 Task: Look for space in Équeurdreville-Hainneville, France from 22nd June, 2023 to 30th June, 2023 for 2 adults in price range Rs.7000 to Rs.15000. Place can be entire place with 1  bedroom having 1 bed and 1 bathroom. Property type can be house, flat, guest house, hotel. Booking option can be shelf check-in. Required host language is English.
Action: Mouse moved to (444, 103)
Screenshot: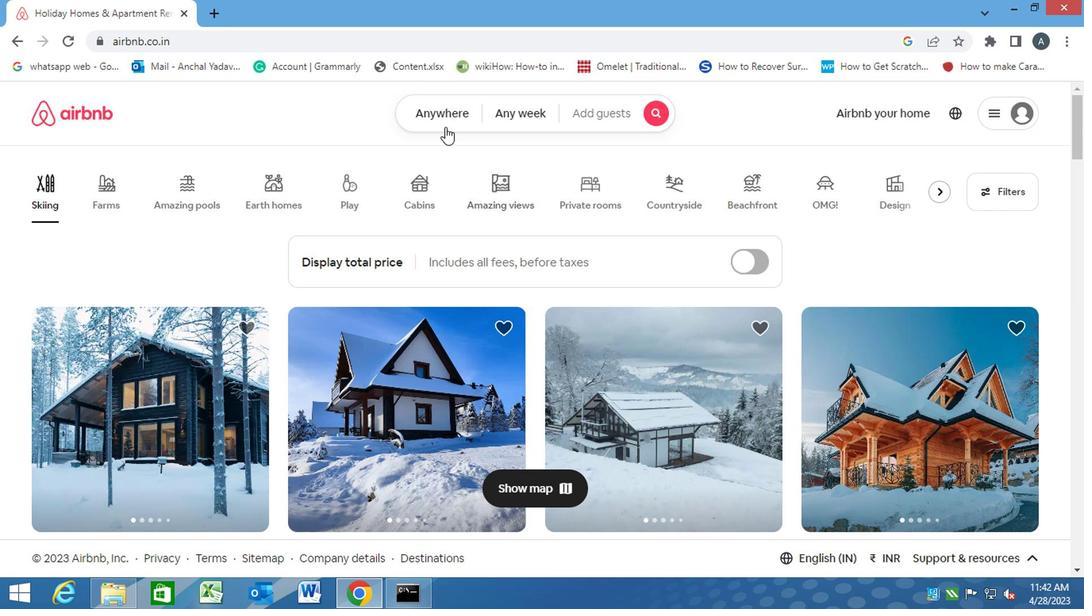 
Action: Mouse pressed left at (444, 103)
Screenshot: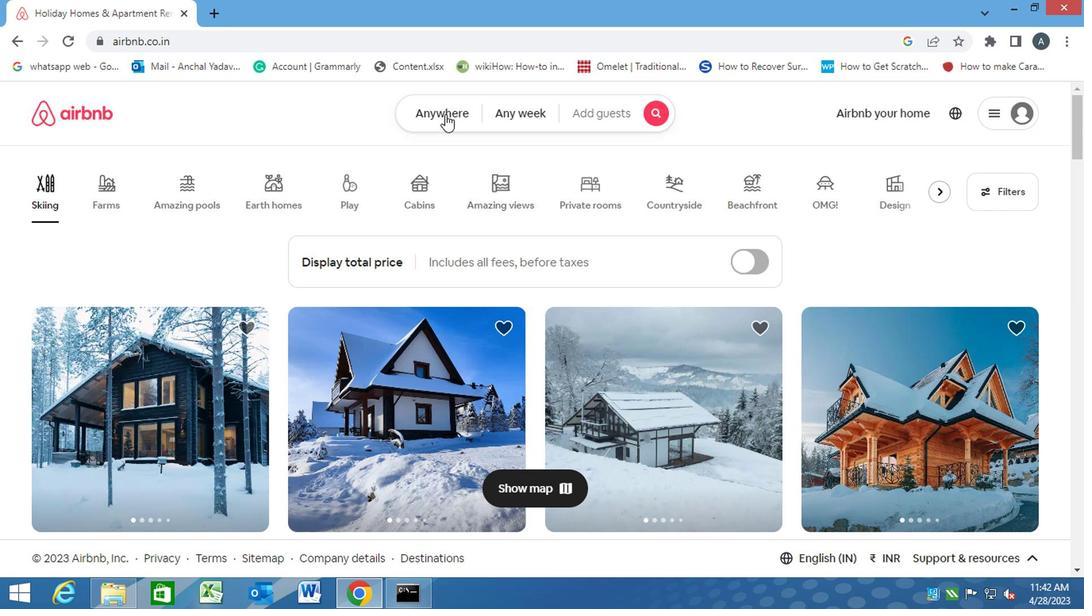 
Action: Mouse moved to (391, 158)
Screenshot: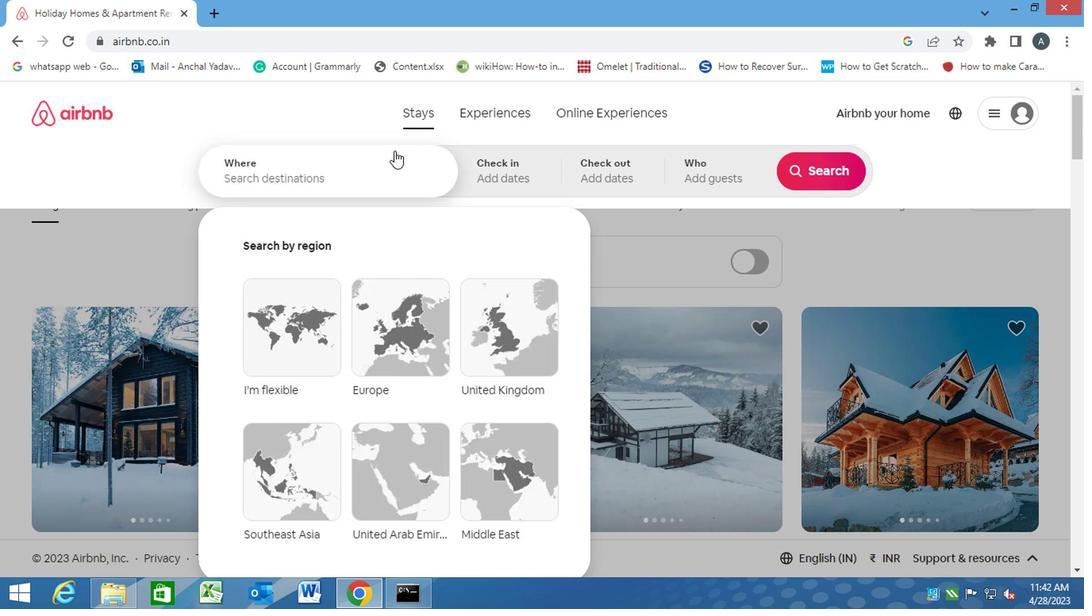 
Action: Mouse pressed left at (391, 158)
Screenshot: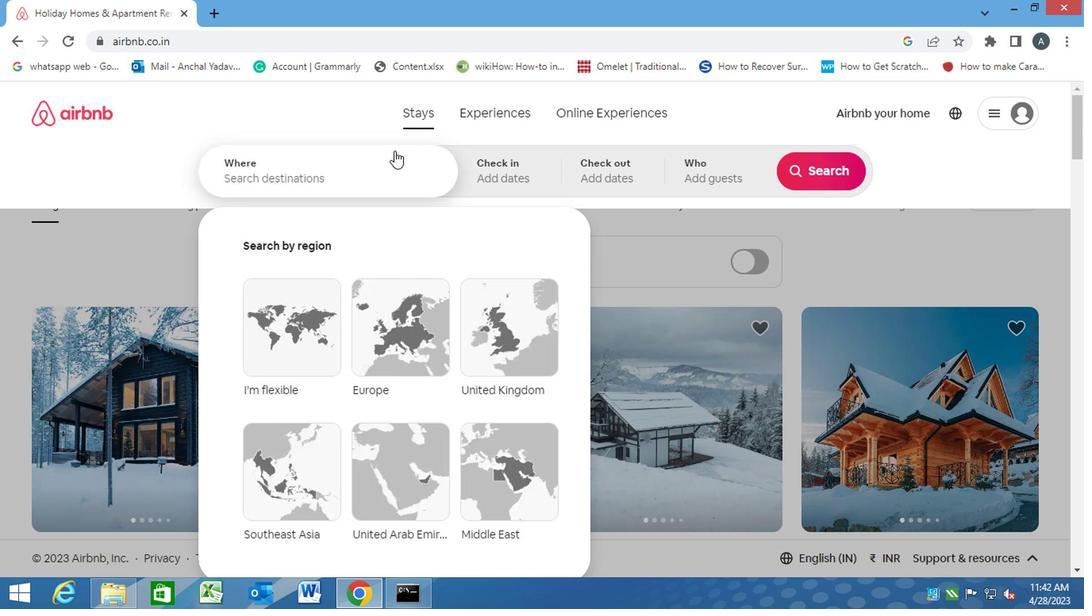
Action: Key pressed <Key.caps_lock>e<Key.caps_lock>queurdreville<Key.space><Key.caps_lock>h<Key.caps_lock>ainneville,<Key.space><Key.caps_lock>f<Key.caps_lock>rance<Key.enter>
Screenshot: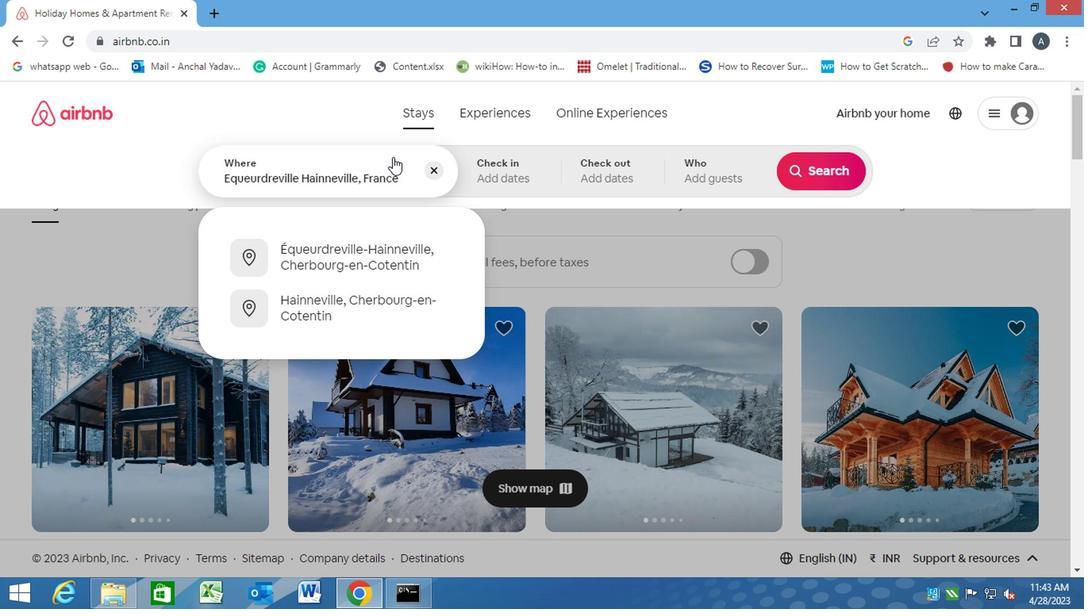 
Action: Mouse moved to (808, 301)
Screenshot: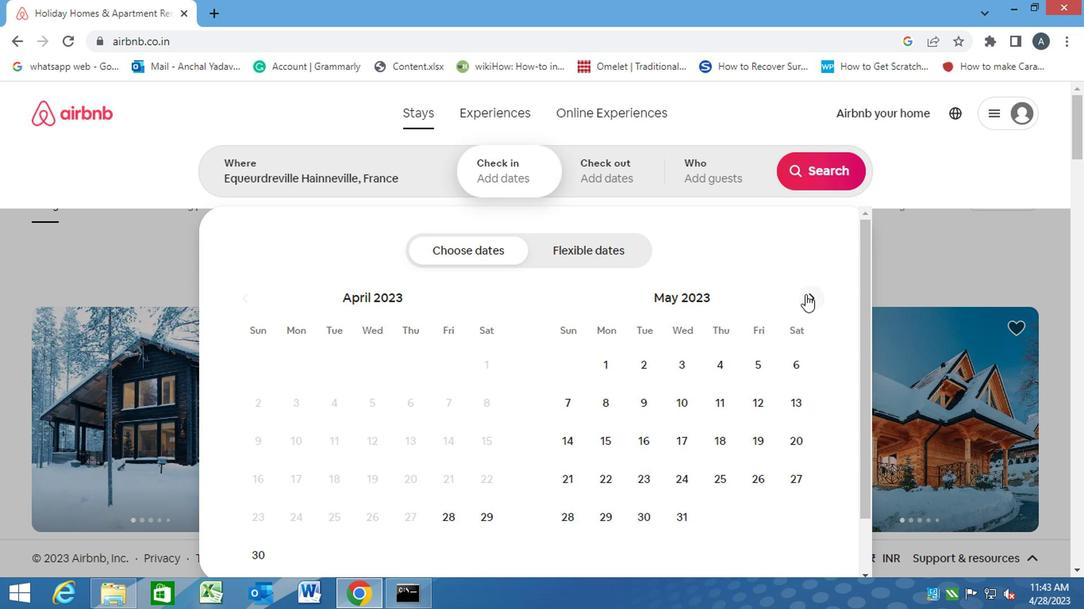 
Action: Mouse pressed left at (808, 301)
Screenshot: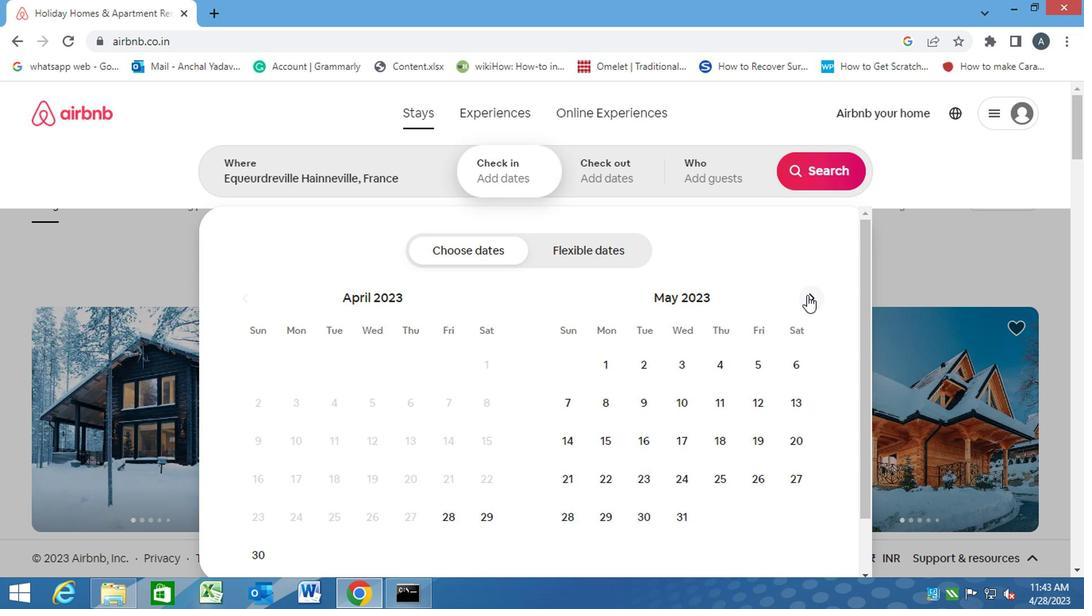 
Action: Mouse moved to (726, 490)
Screenshot: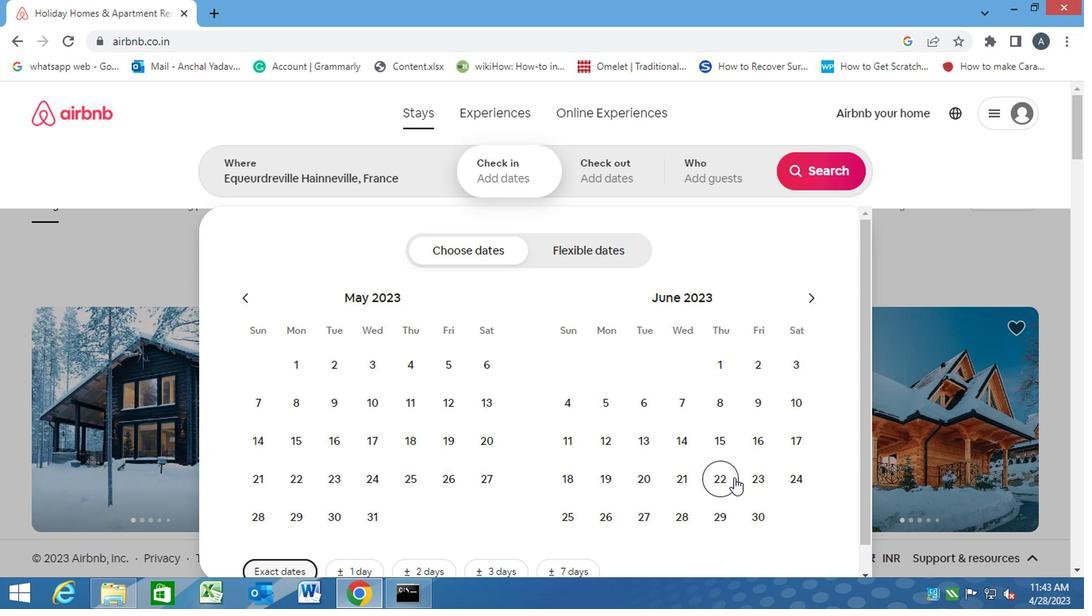 
Action: Mouse pressed left at (726, 490)
Screenshot: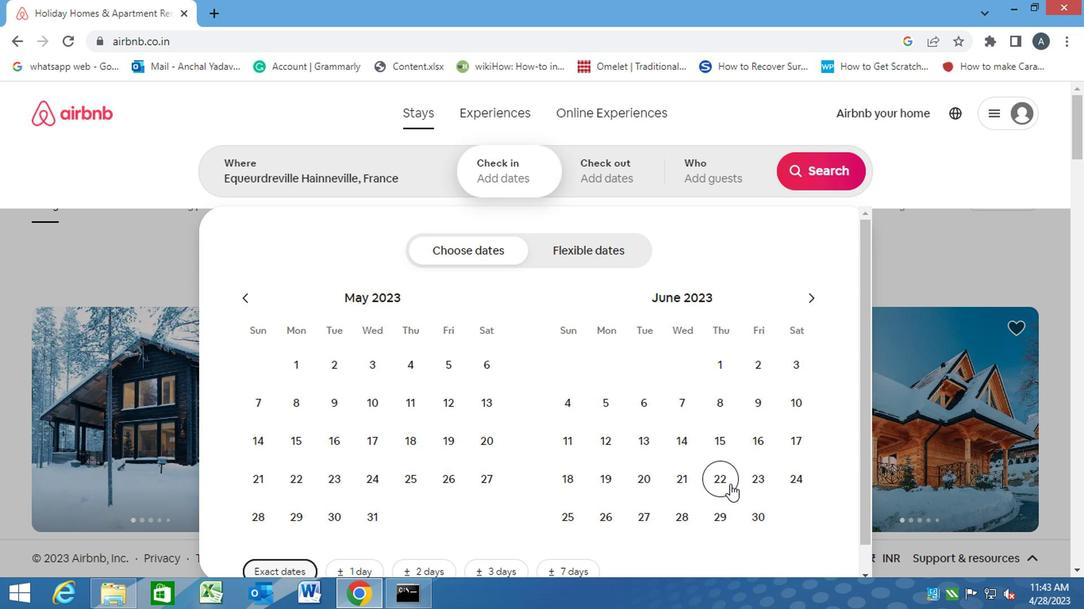 
Action: Mouse moved to (754, 528)
Screenshot: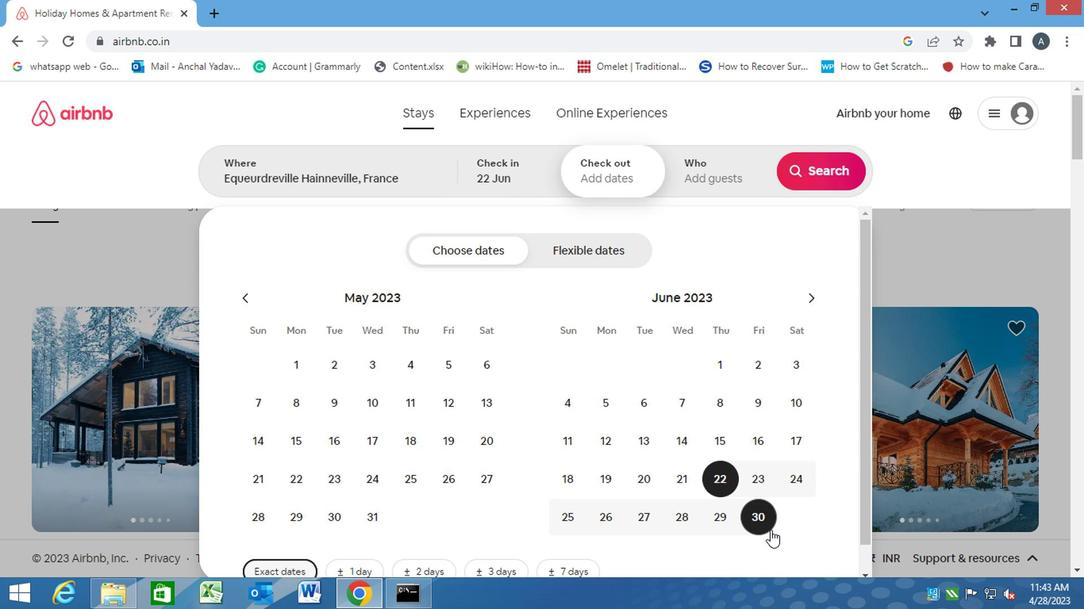 
Action: Mouse pressed left at (754, 528)
Screenshot: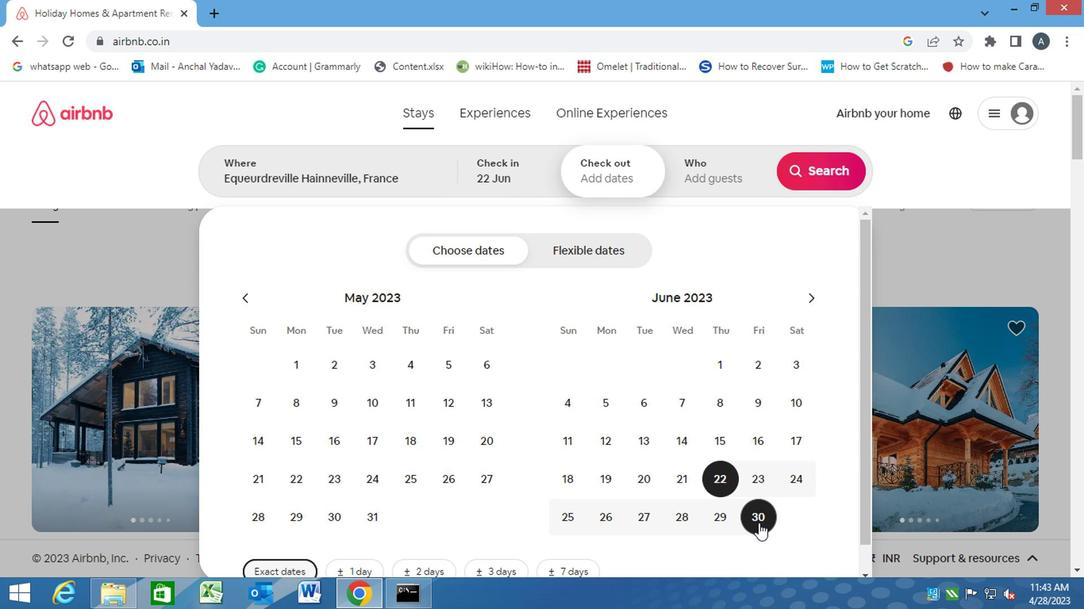 
Action: Mouse moved to (710, 170)
Screenshot: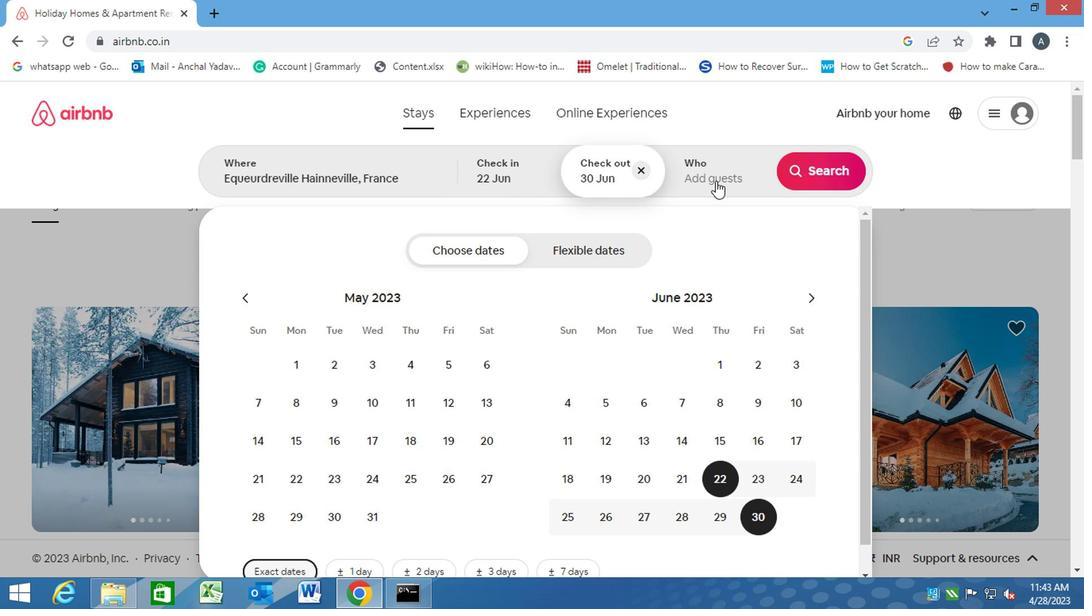 
Action: Mouse pressed left at (710, 170)
Screenshot: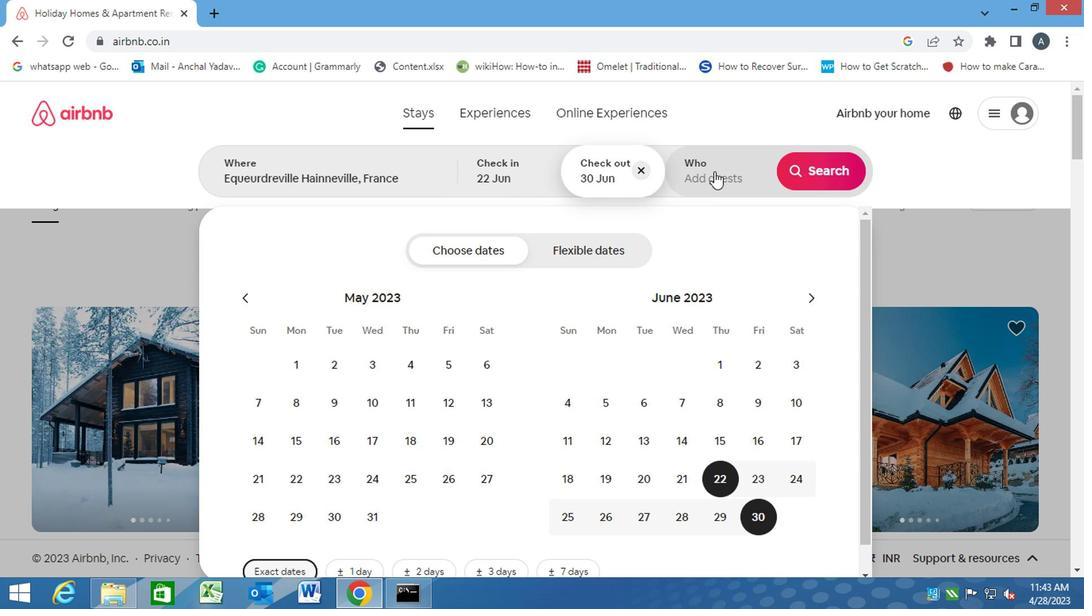 
Action: Mouse moved to (820, 258)
Screenshot: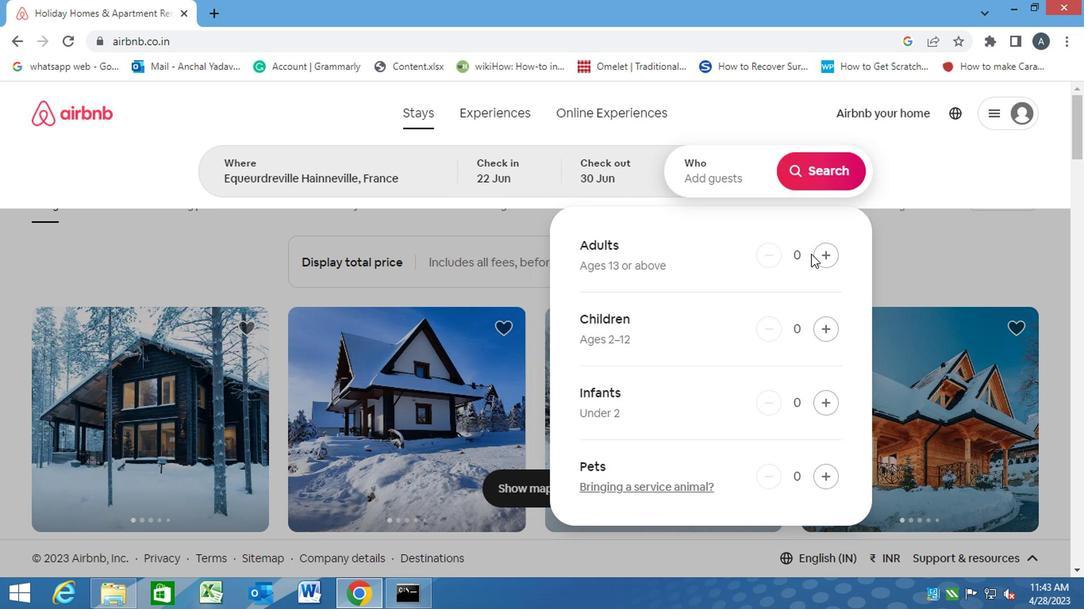 
Action: Mouse pressed left at (820, 258)
Screenshot: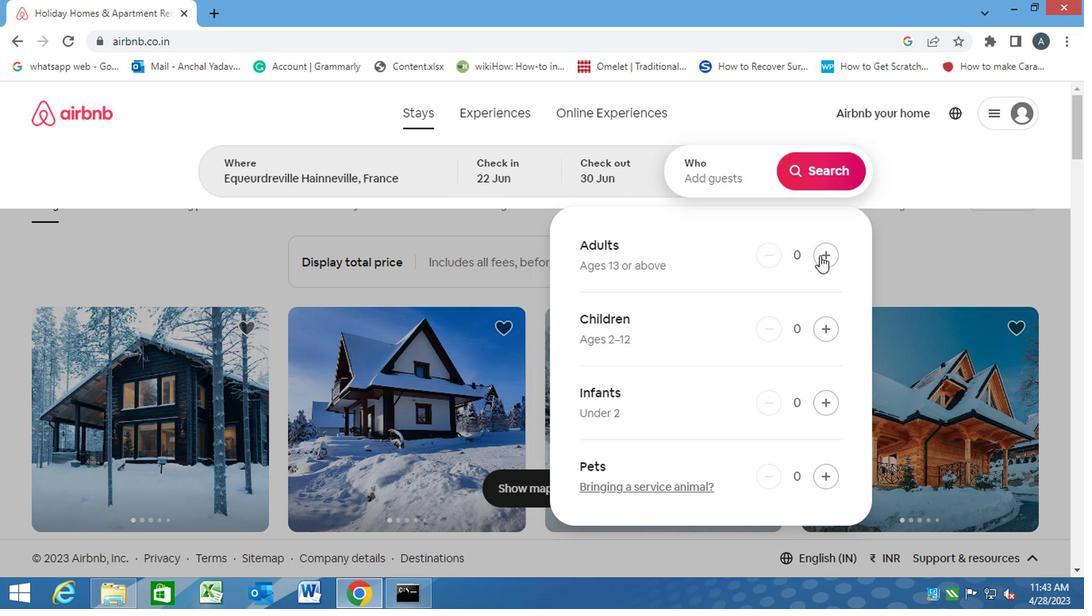 
Action: Mouse pressed left at (820, 258)
Screenshot: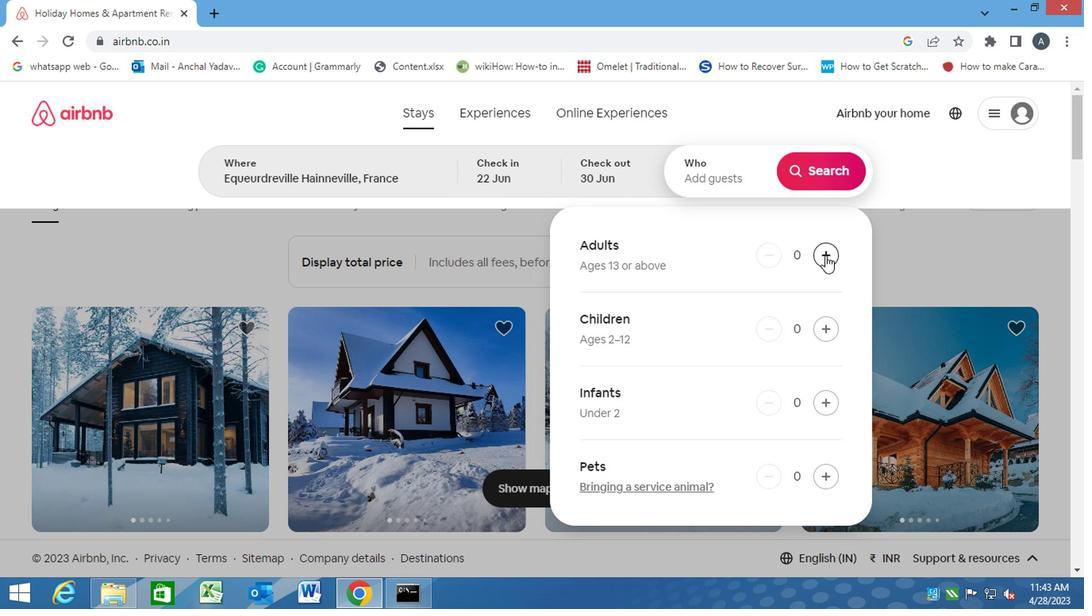 
Action: Mouse moved to (814, 166)
Screenshot: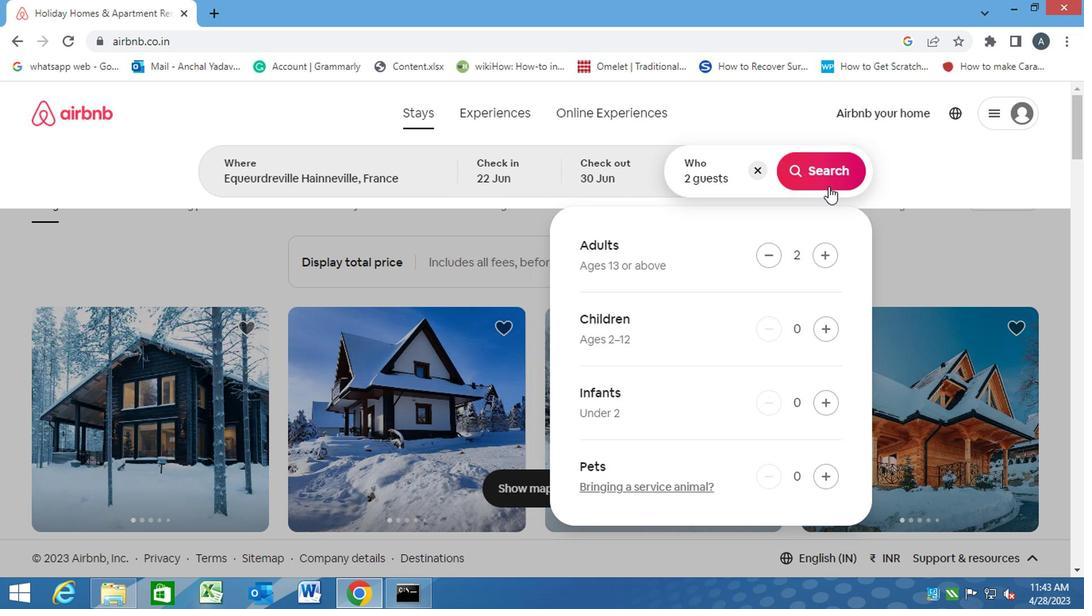 
Action: Mouse pressed left at (814, 166)
Screenshot: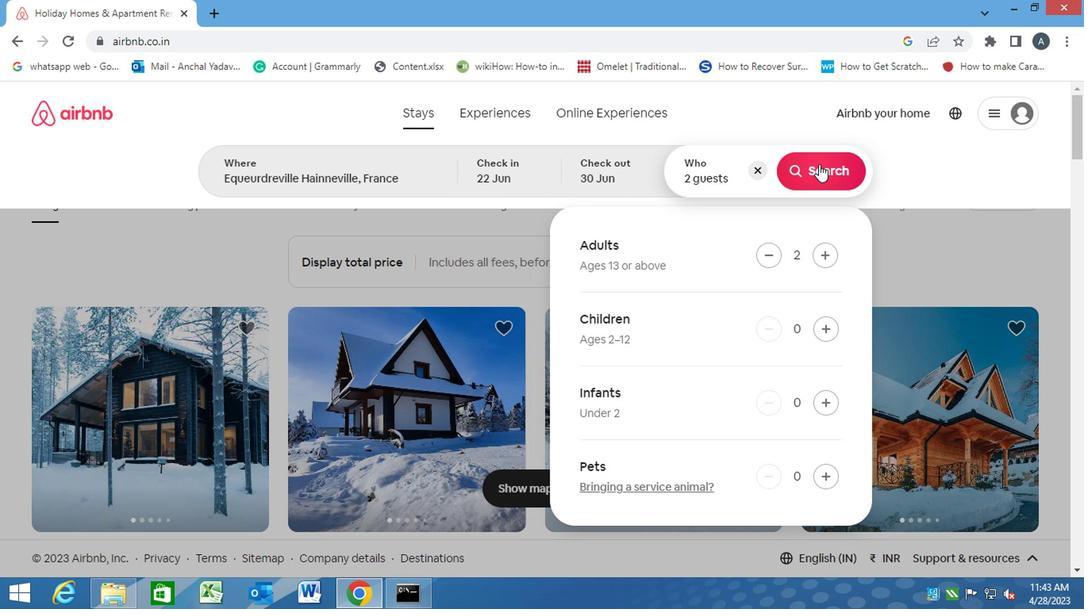 
Action: Mouse moved to (1002, 175)
Screenshot: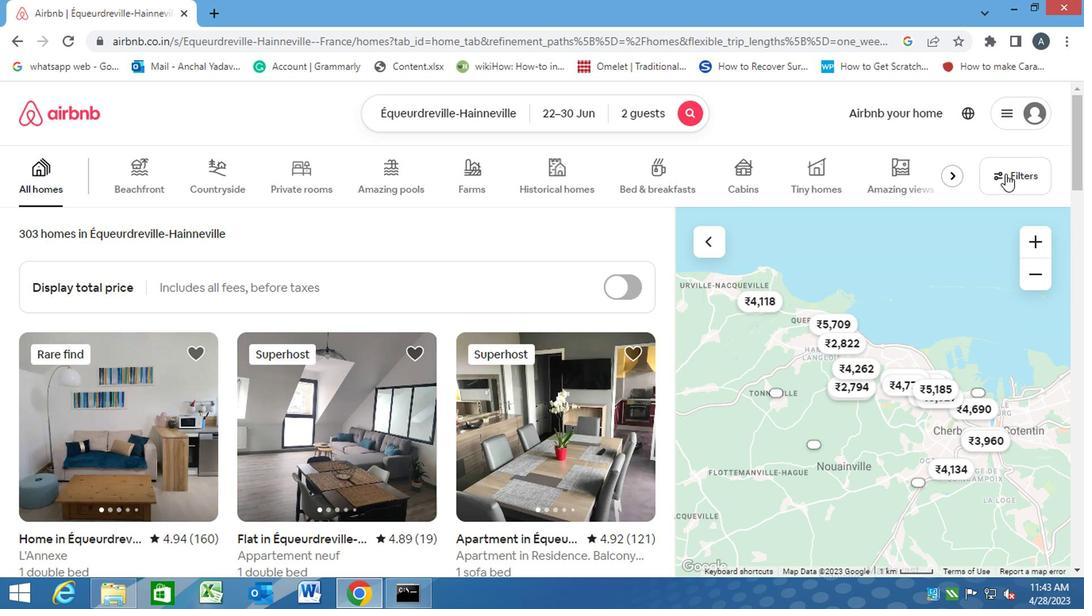 
Action: Mouse pressed left at (1002, 175)
Screenshot: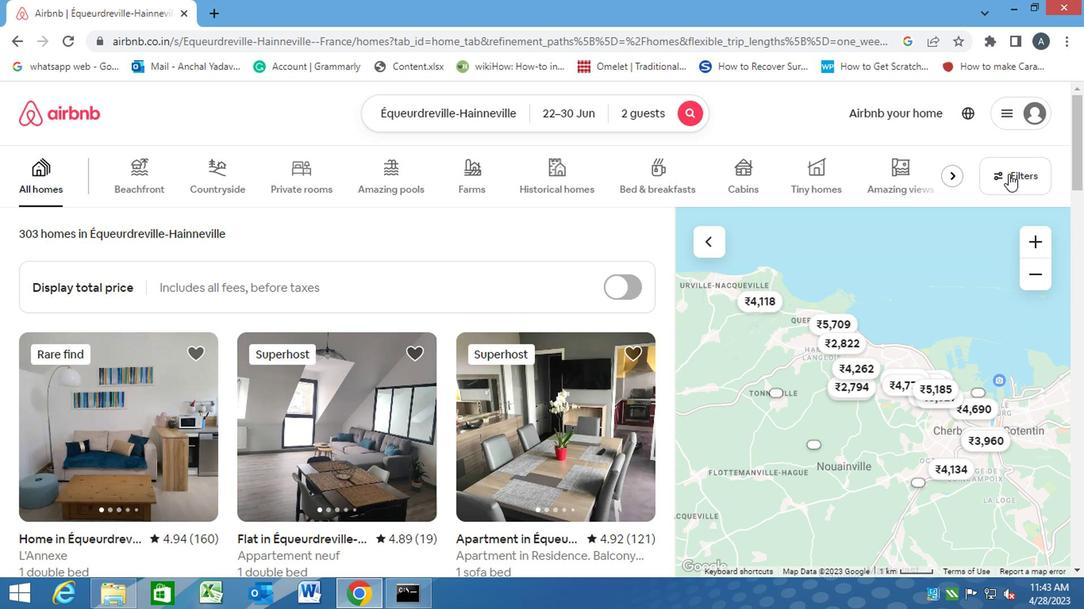 
Action: Mouse moved to (366, 385)
Screenshot: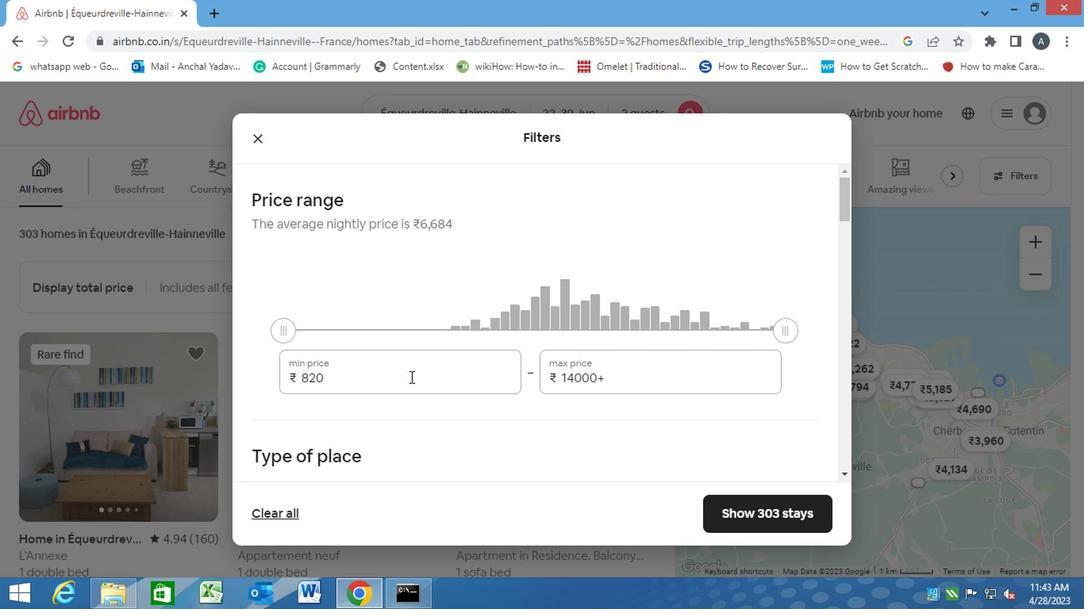 
Action: Mouse pressed left at (366, 385)
Screenshot: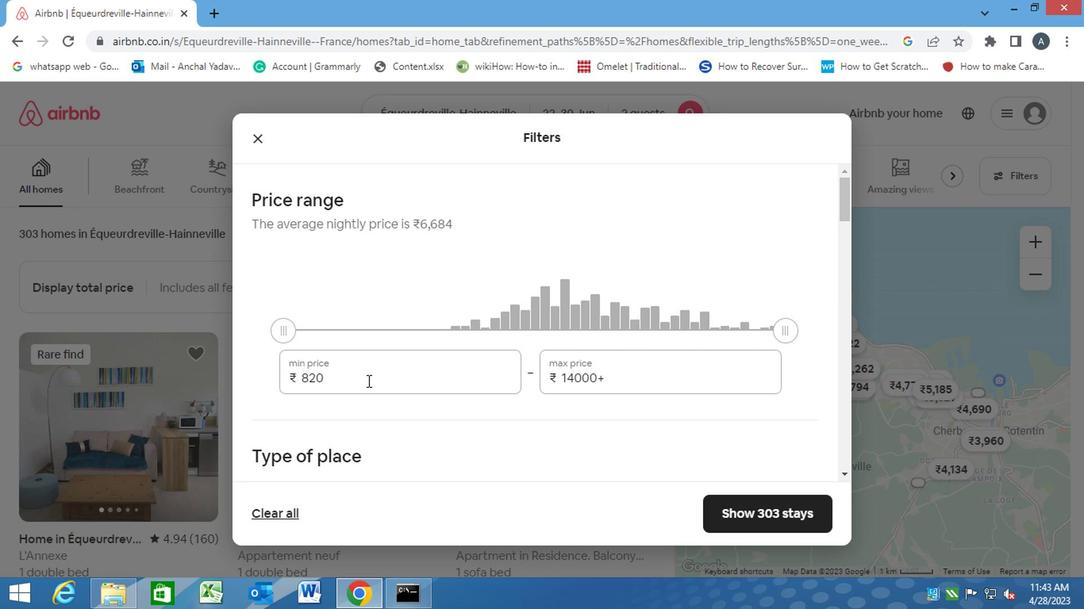 
Action: Mouse moved to (211, 387)
Screenshot: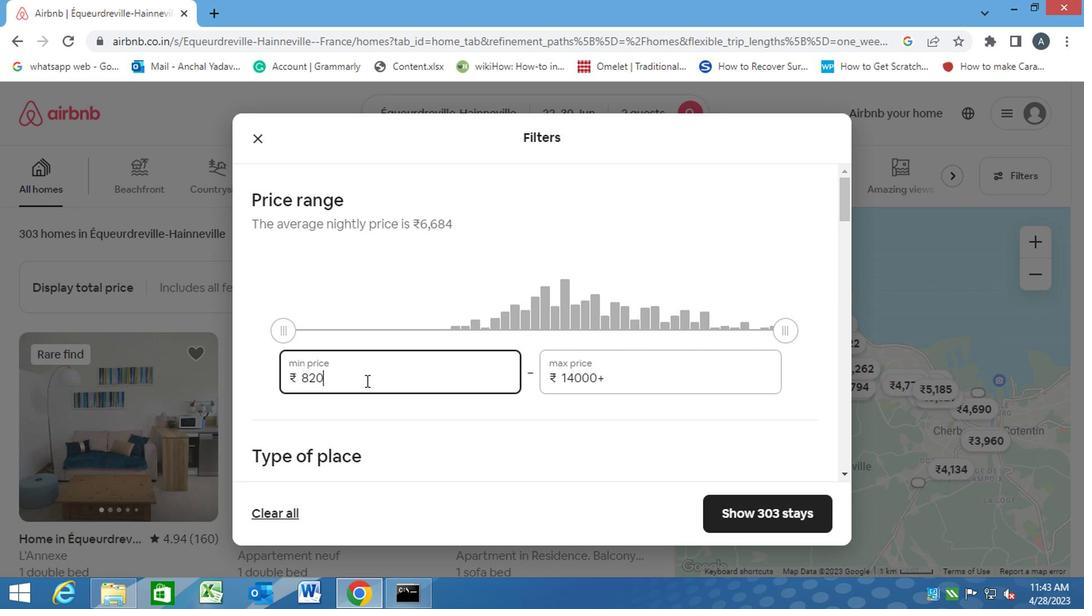 
Action: Key pressed 7000<Key.tab><Key.backspace><Key.backspace><Key.backspace><Key.backspace><Key.backspace><Key.backspace><Key.backspace><Key.backspace><Key.backspace><Key.backspace><Key.backspace><Key.backspace><Key.backspace><Key.backspace><Key.backspace><Key.backspace><Key.backspace><Key.backspace><Key.backspace><Key.backspace><Key.backspace><Key.backspace><Key.backspace><Key.backspace><Key.backspace><Key.backspace><Key.backspace><Key.backspace><Key.backspace>15000
Screenshot: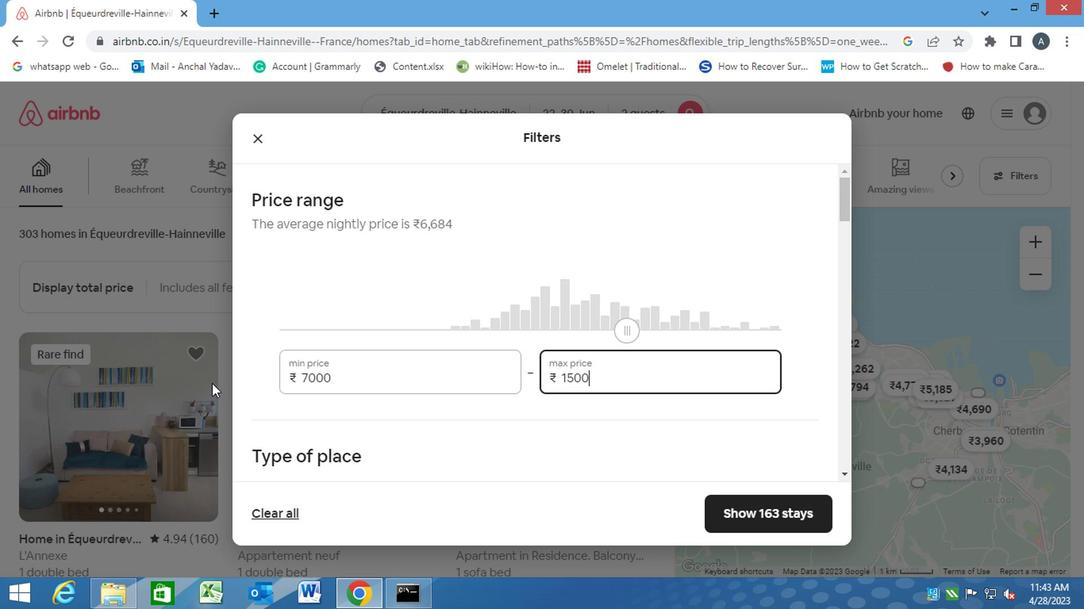 
Action: Mouse moved to (298, 434)
Screenshot: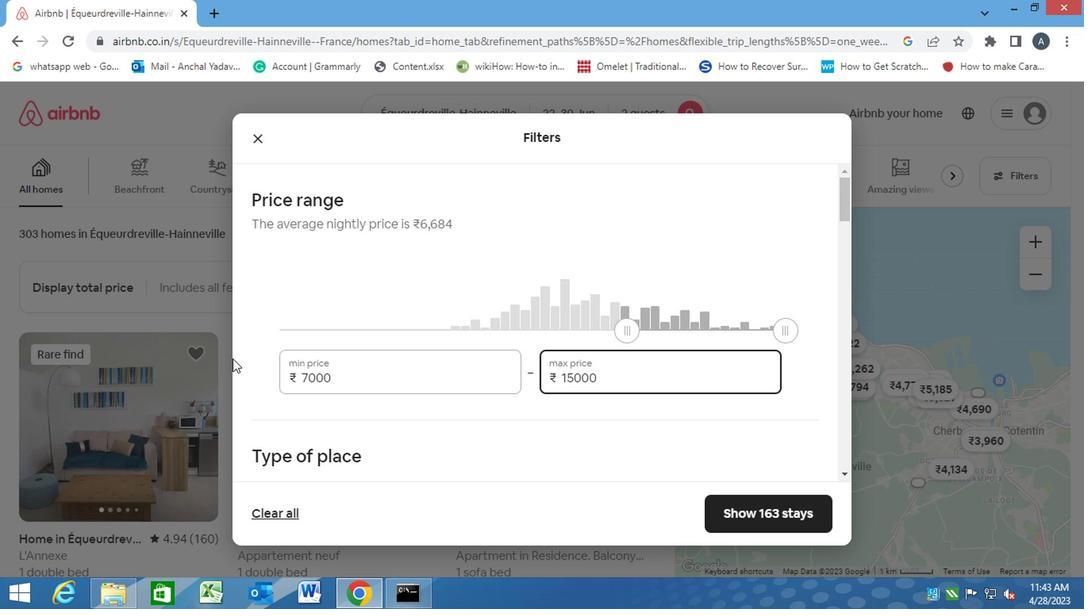 
Action: Mouse scrolled (298, 433) with delta (0, -1)
Screenshot: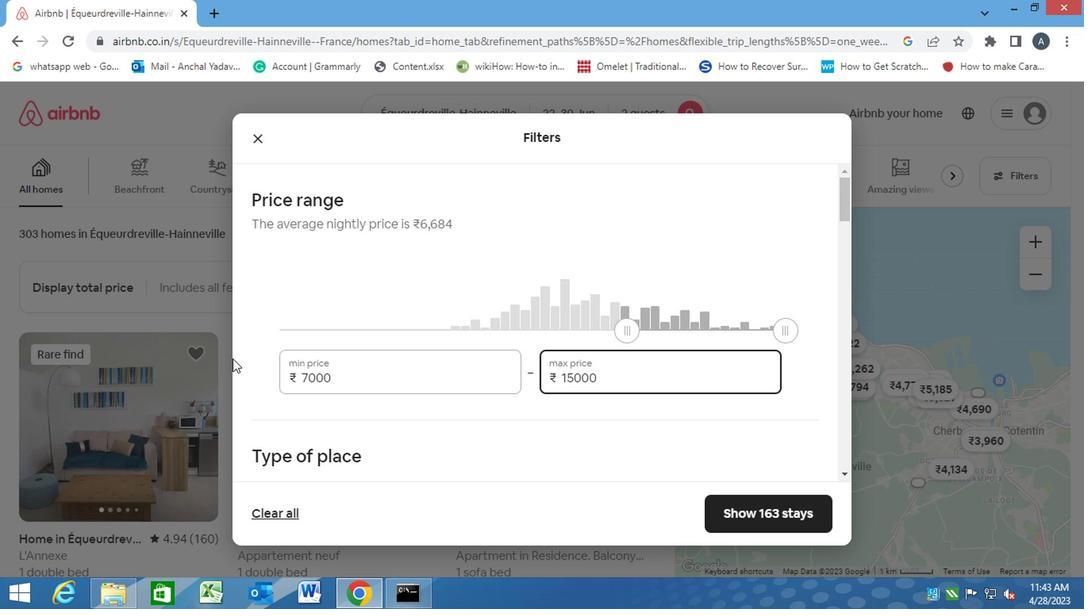 
Action: Mouse scrolled (298, 433) with delta (0, -1)
Screenshot: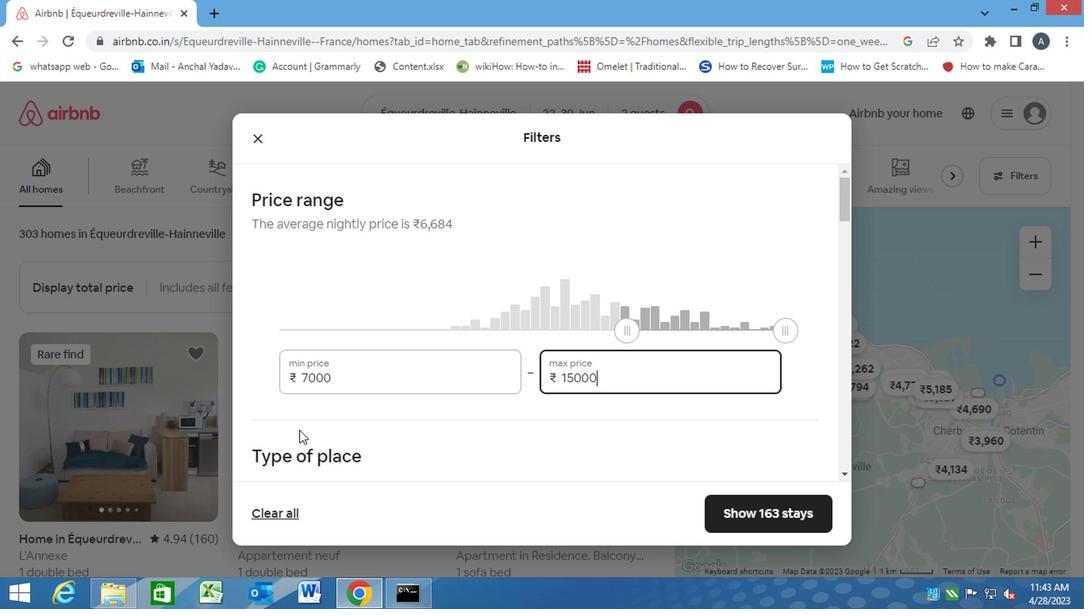 
Action: Mouse scrolled (298, 433) with delta (0, -1)
Screenshot: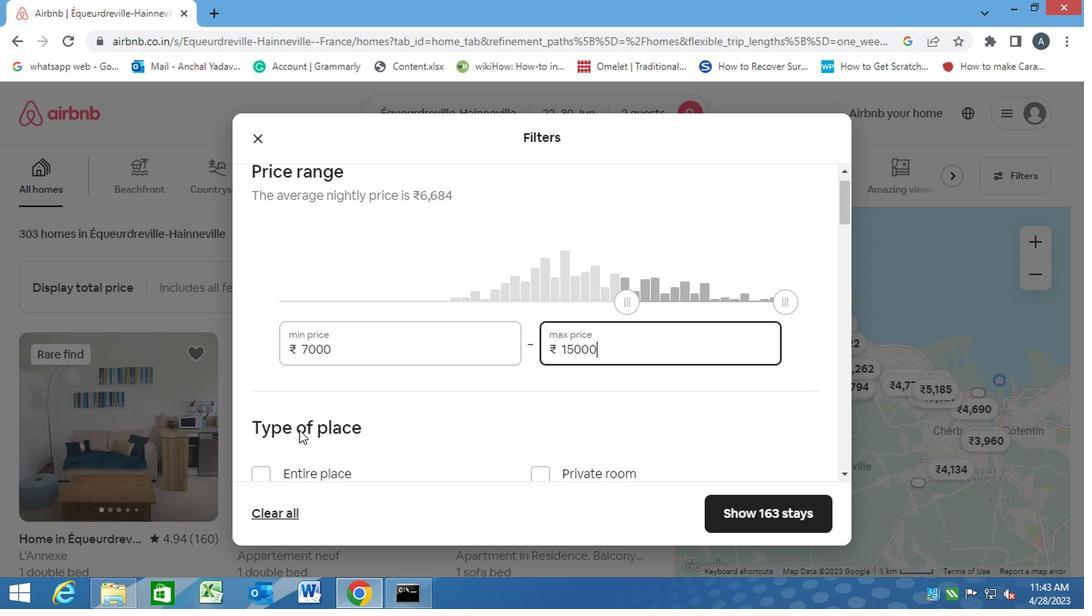 
Action: Mouse moved to (255, 265)
Screenshot: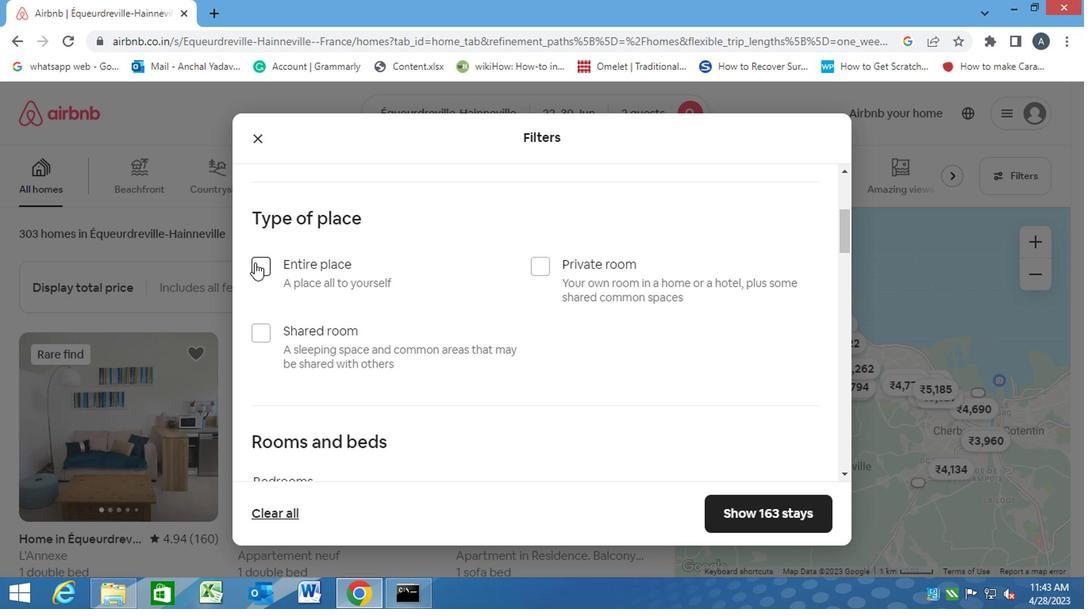 
Action: Mouse pressed left at (255, 265)
Screenshot: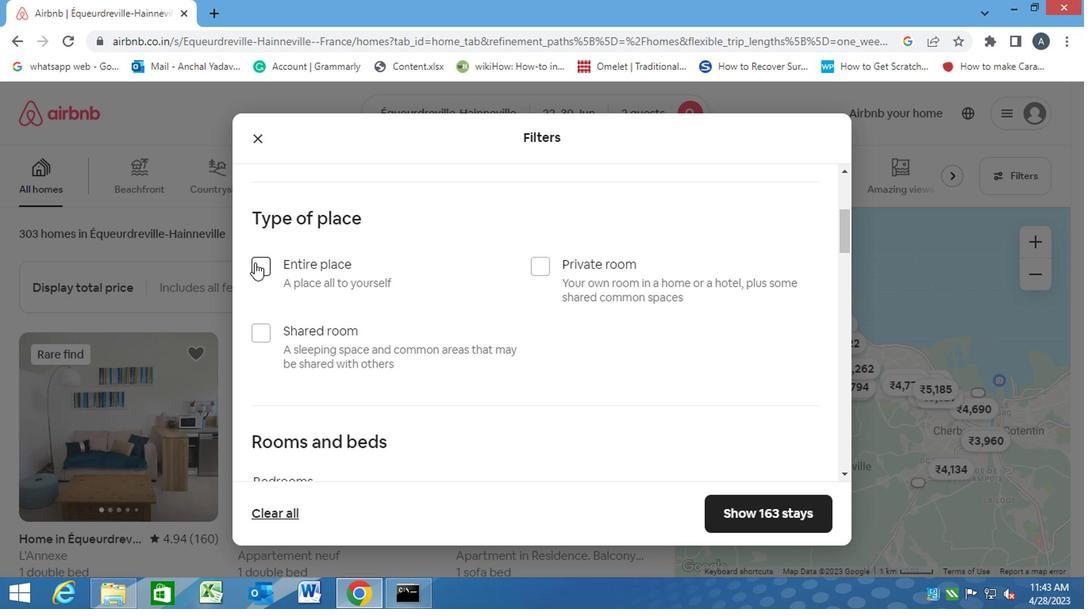 
Action: Mouse moved to (359, 291)
Screenshot: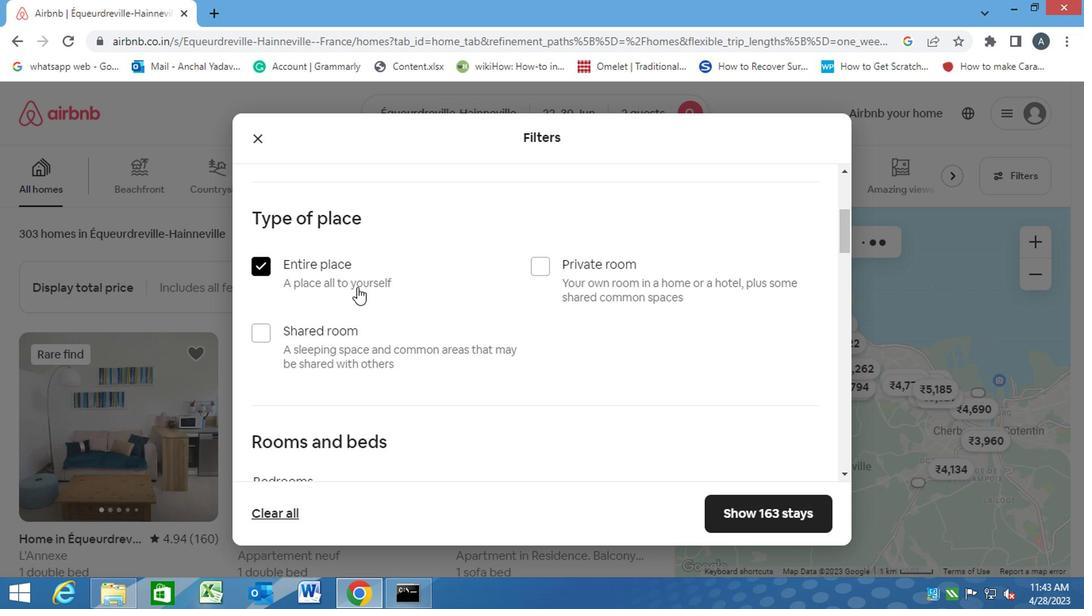 
Action: Mouse scrolled (359, 290) with delta (0, -1)
Screenshot: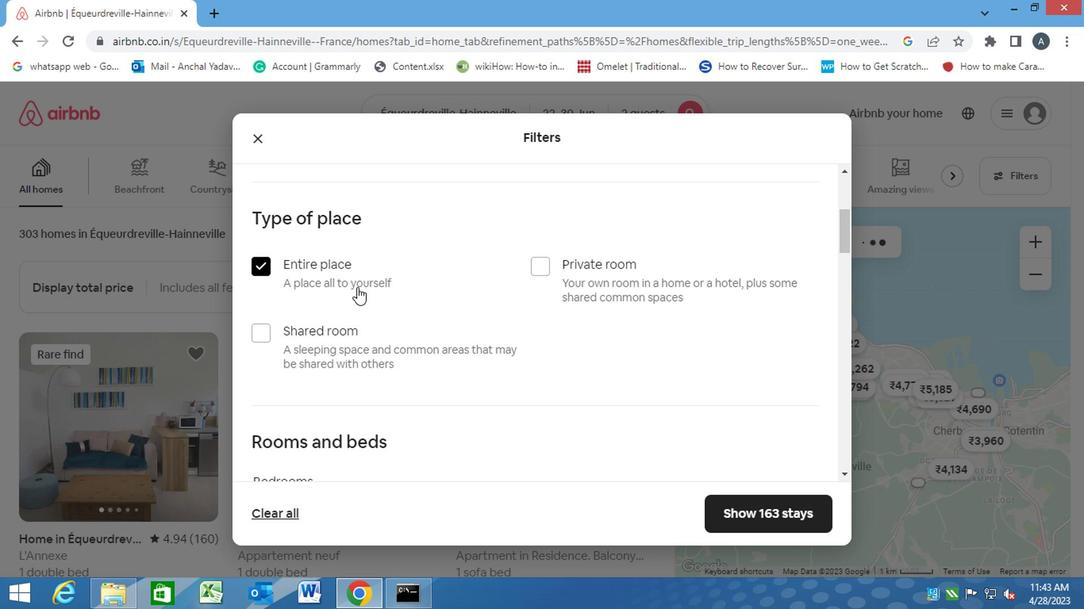
Action: Mouse moved to (359, 291)
Screenshot: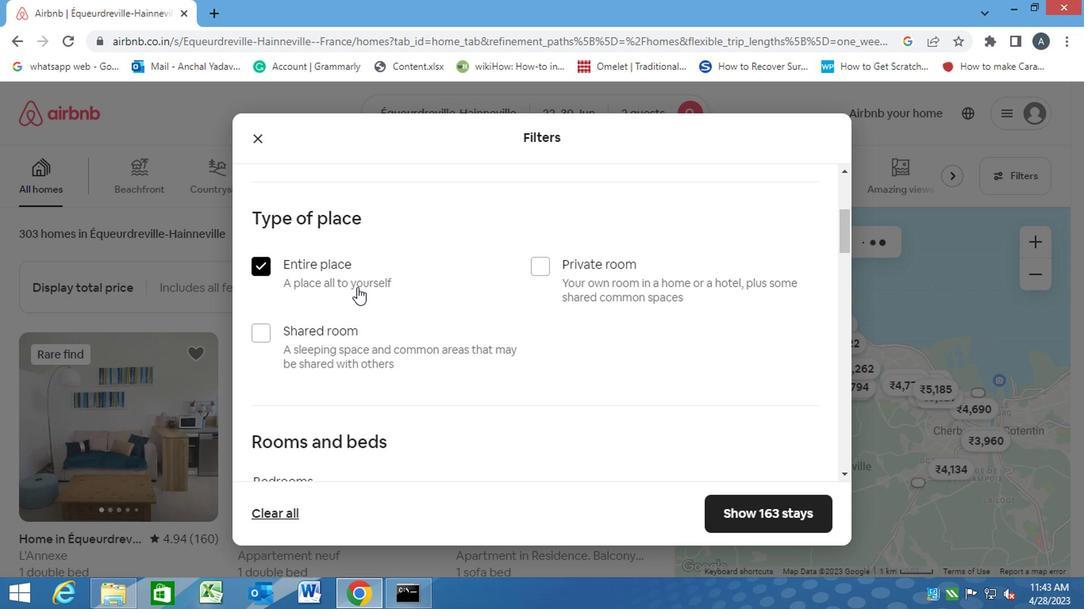 
Action: Mouse scrolled (359, 291) with delta (0, 0)
Screenshot: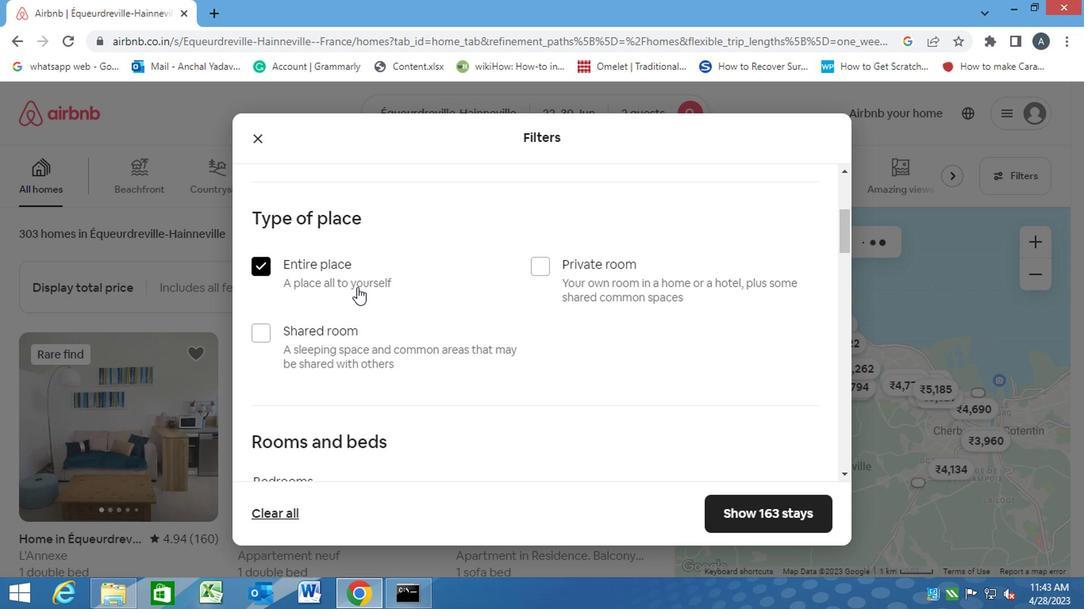 
Action: Mouse scrolled (359, 291) with delta (0, 0)
Screenshot: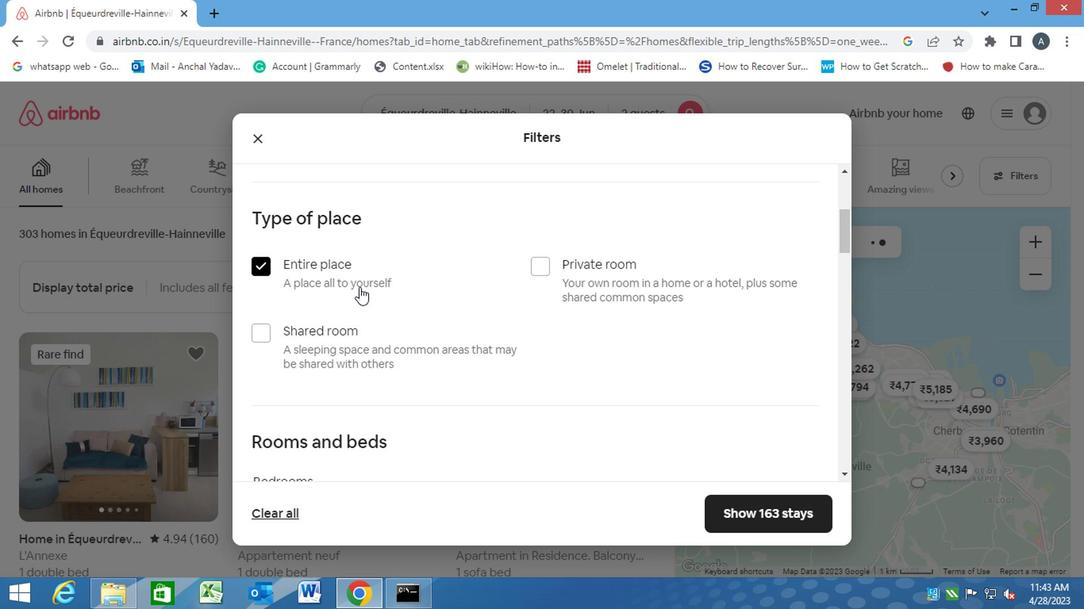 
Action: Mouse scrolled (359, 291) with delta (0, 0)
Screenshot: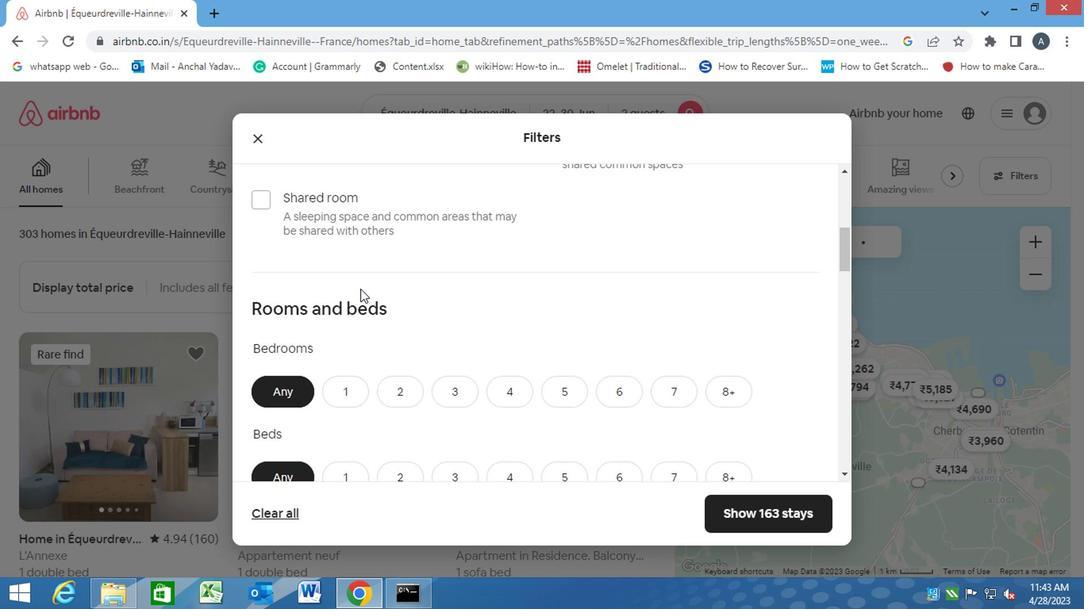 
Action: Mouse moved to (351, 207)
Screenshot: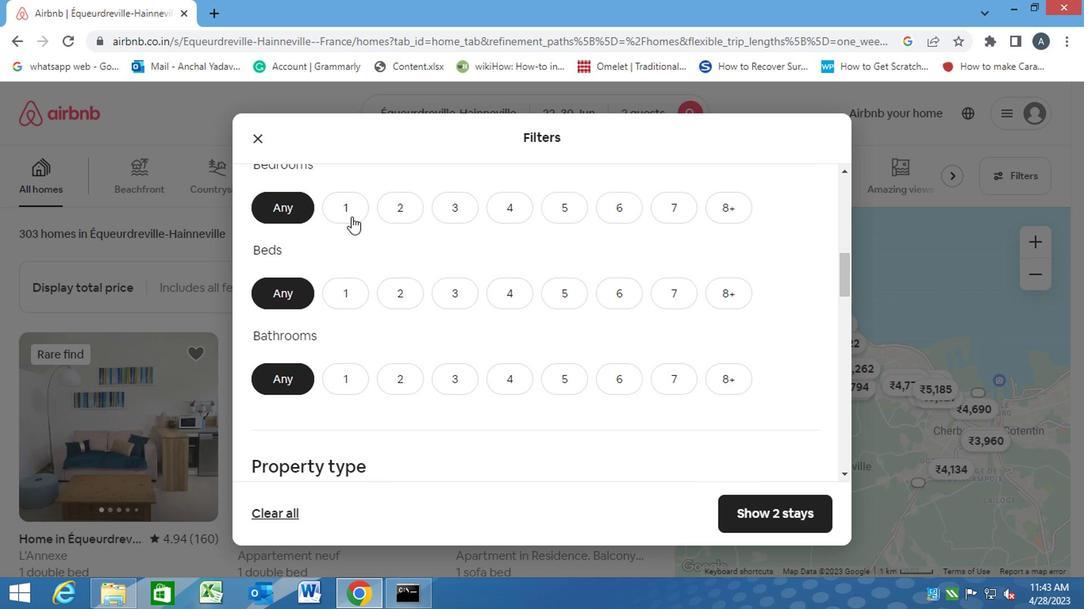 
Action: Mouse pressed left at (351, 207)
Screenshot: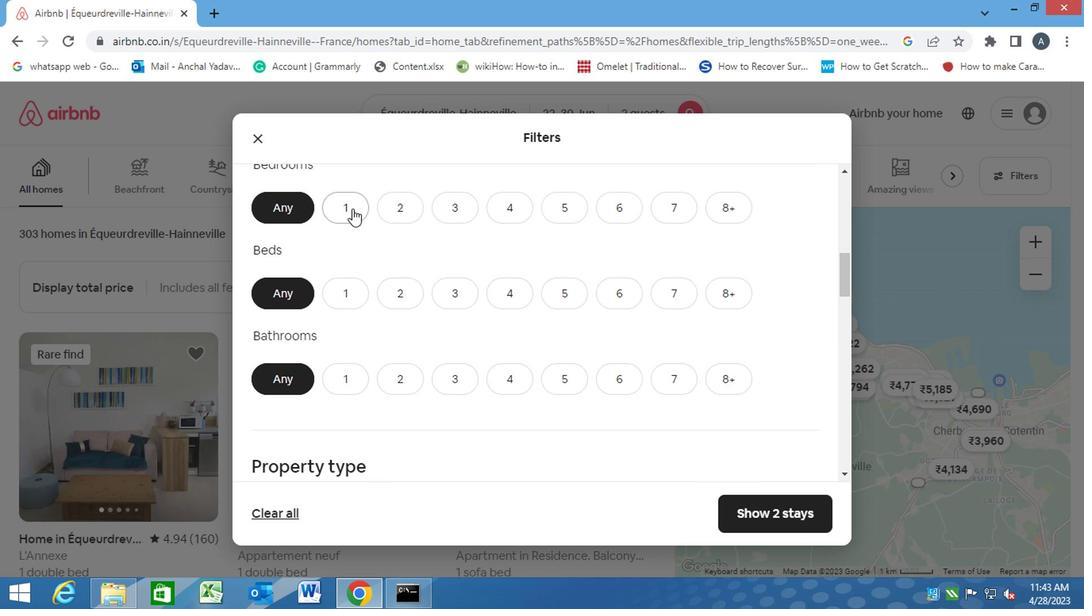 
Action: Mouse moved to (351, 286)
Screenshot: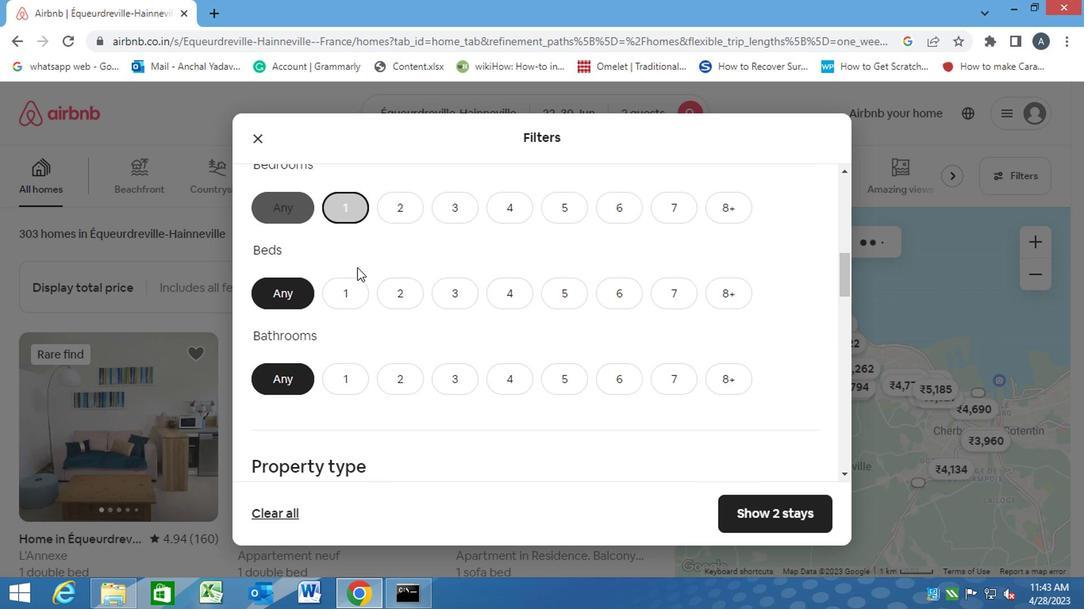 
Action: Mouse pressed left at (351, 286)
Screenshot: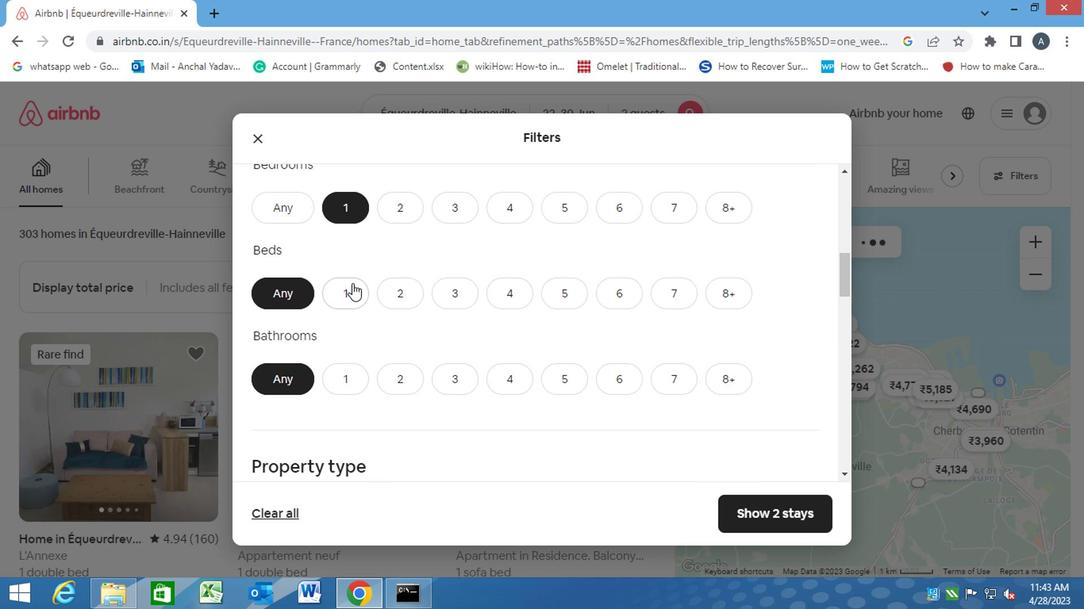 
Action: Mouse moved to (346, 381)
Screenshot: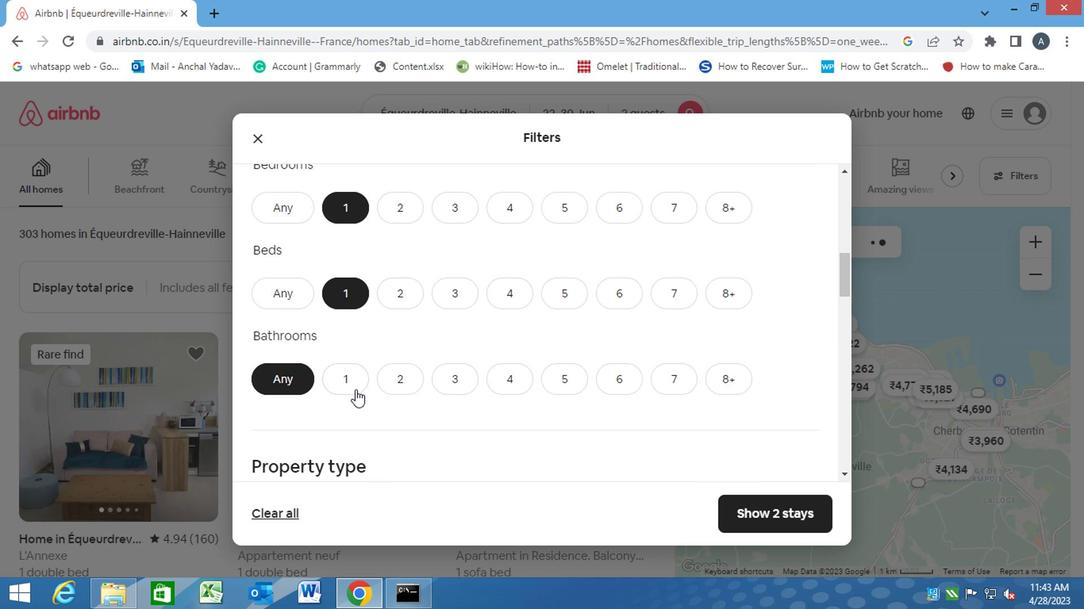 
Action: Mouse pressed left at (346, 381)
Screenshot: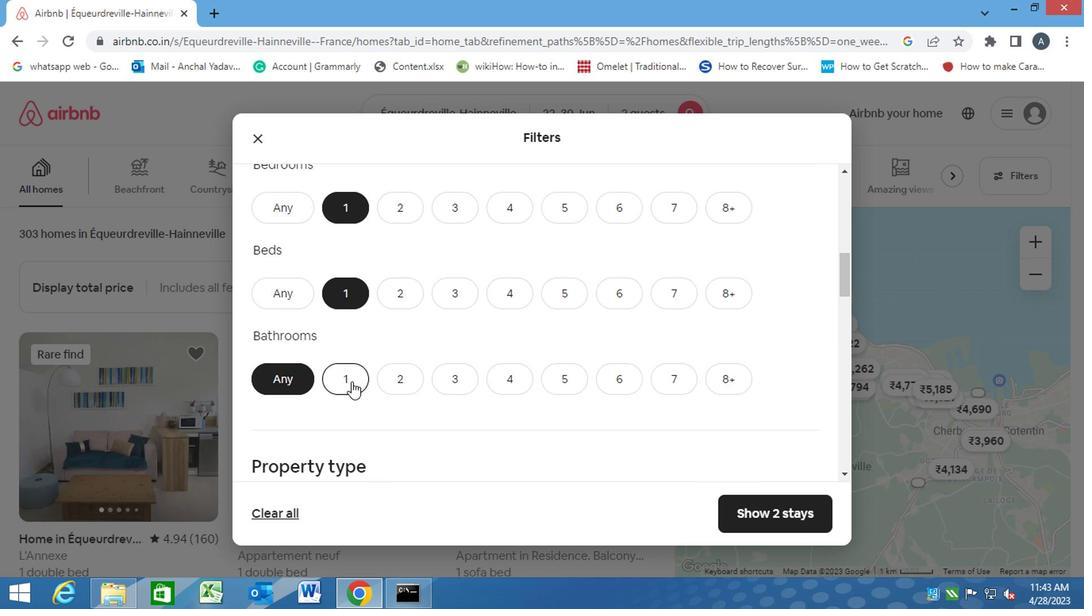 
Action: Mouse moved to (364, 408)
Screenshot: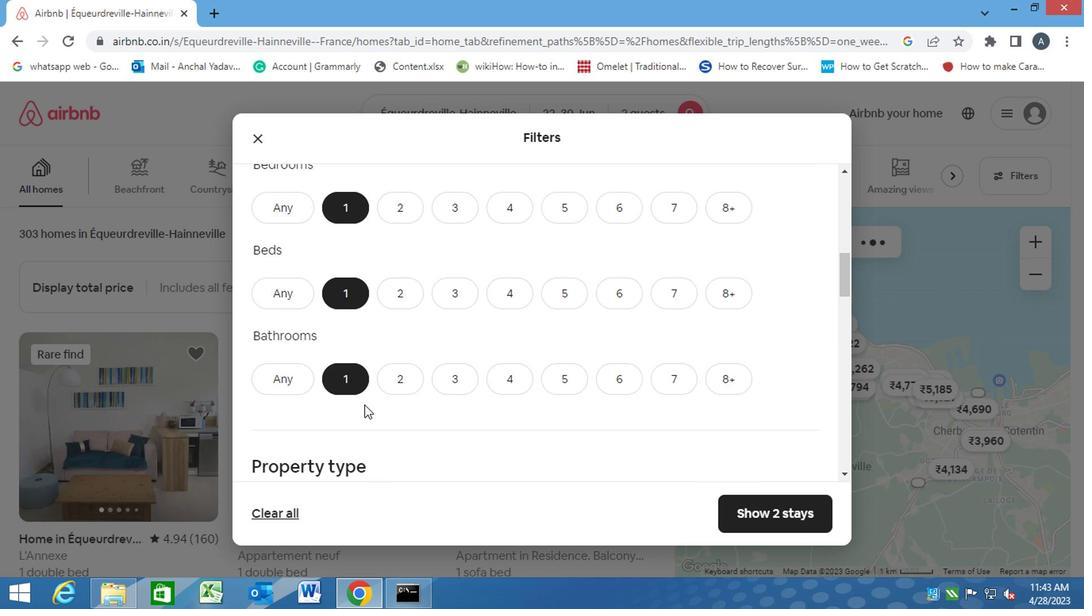 
Action: Mouse scrolled (364, 408) with delta (0, 0)
Screenshot: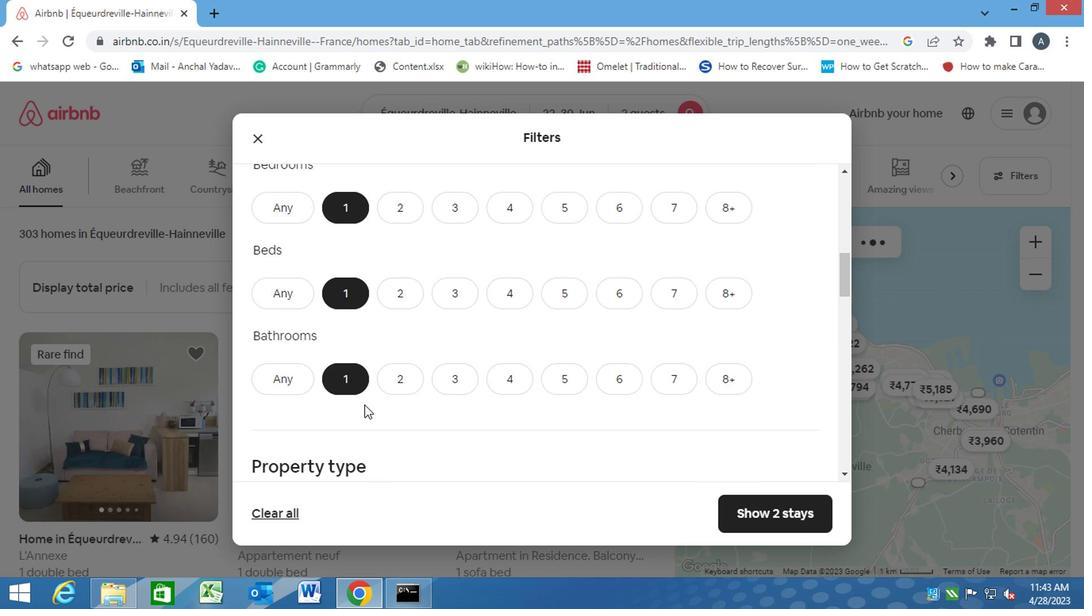 
Action: Mouse moved to (364, 409)
Screenshot: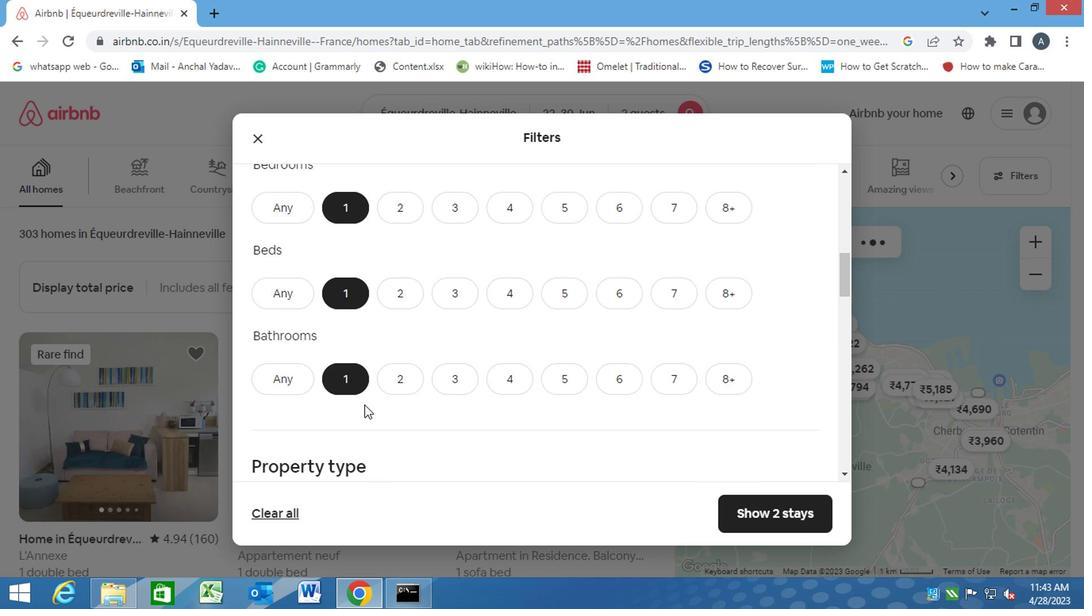 
Action: Mouse scrolled (364, 408) with delta (0, -1)
Screenshot: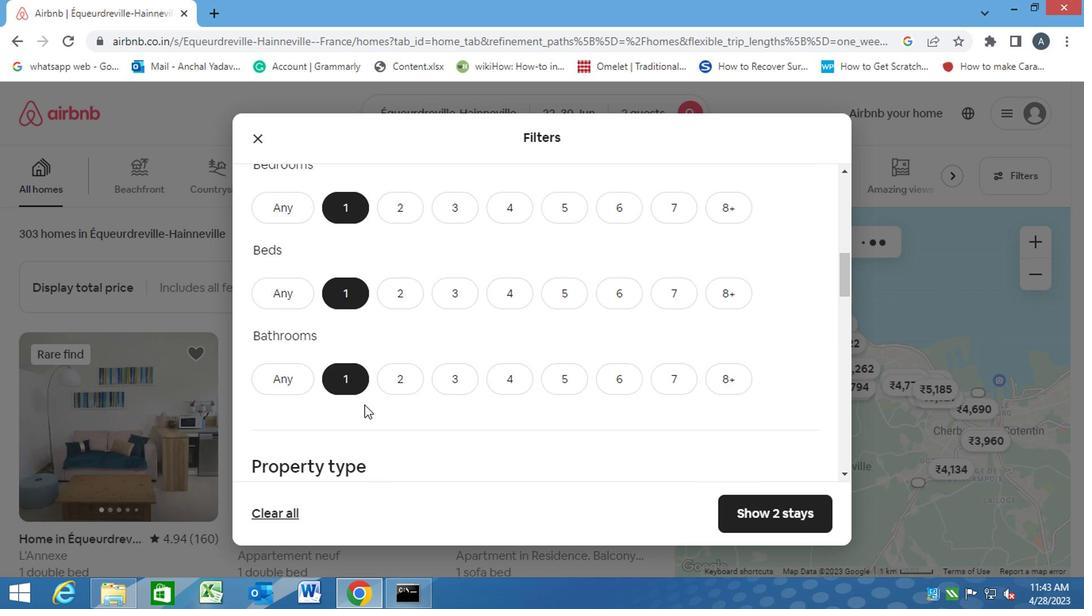 
Action: Mouse scrolled (364, 408) with delta (0, -1)
Screenshot: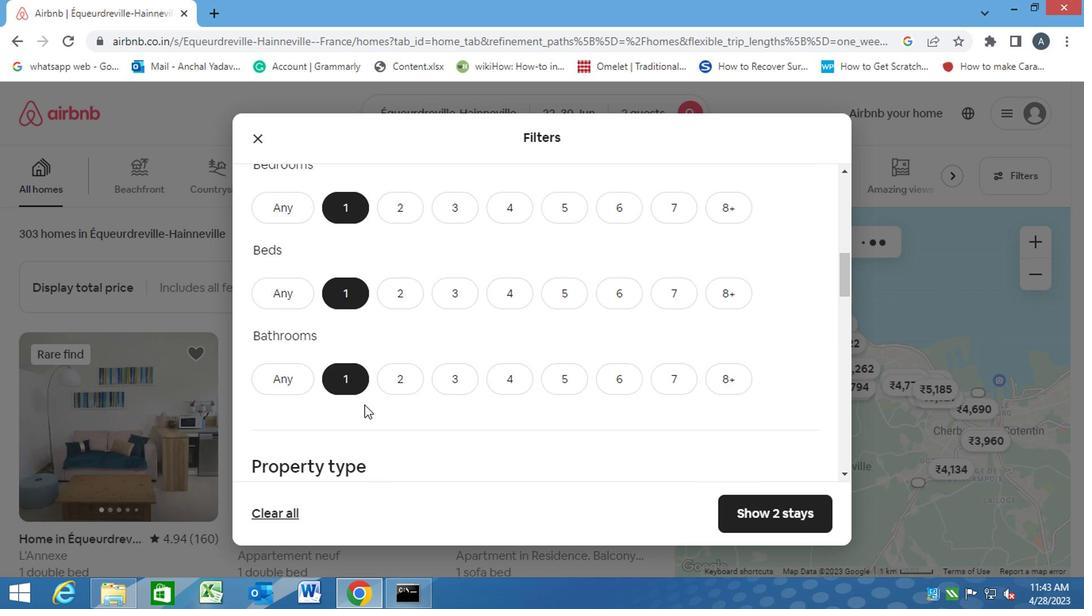 
Action: Mouse scrolled (364, 408) with delta (0, -1)
Screenshot: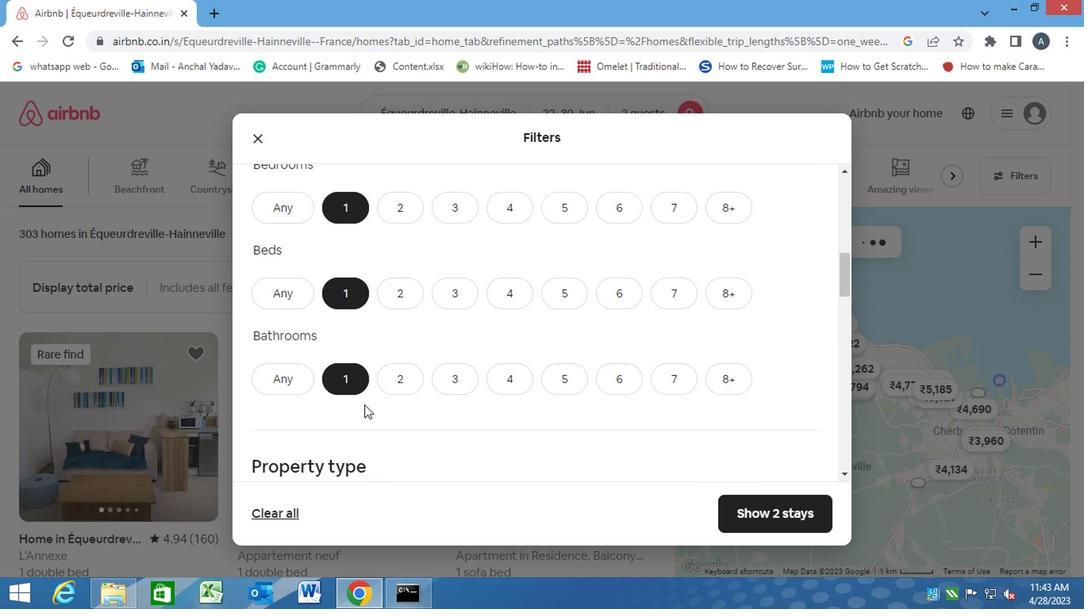 
Action: Mouse moved to (343, 265)
Screenshot: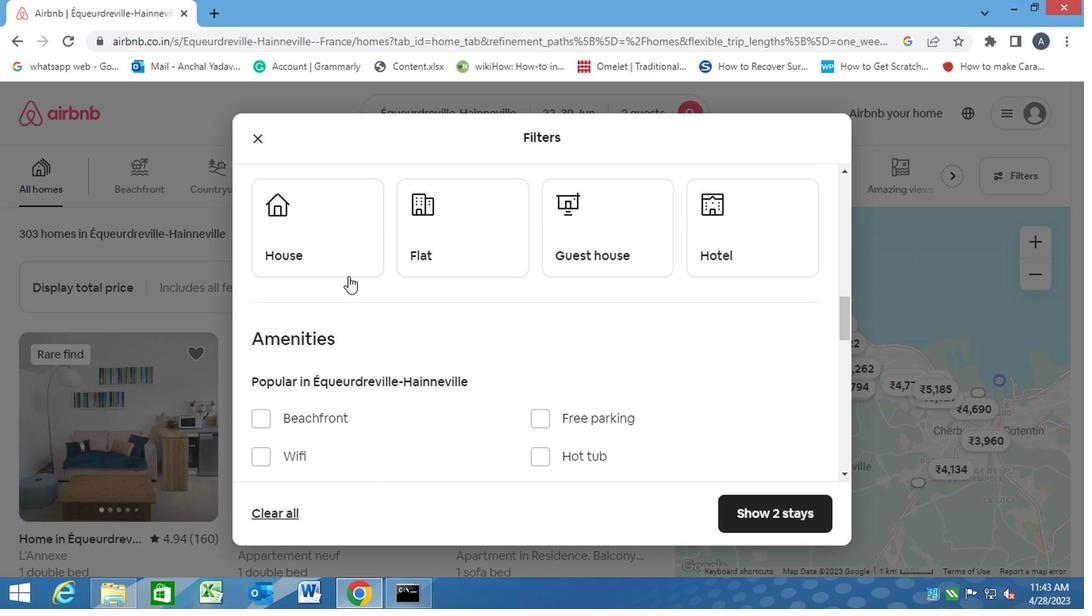 
Action: Mouse pressed left at (343, 265)
Screenshot: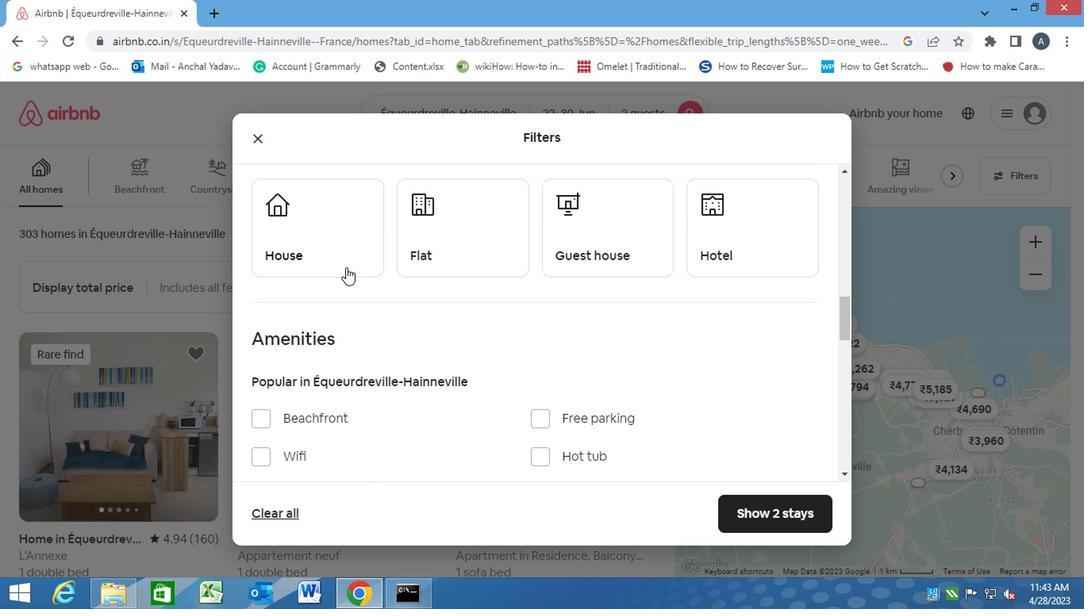 
Action: Mouse moved to (498, 229)
Screenshot: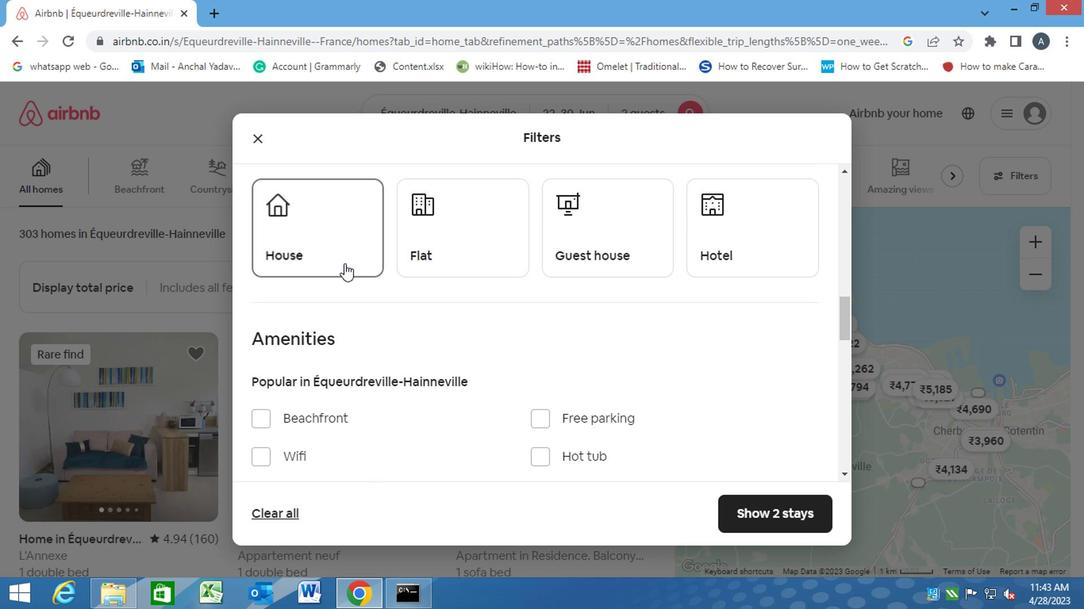 
Action: Mouse pressed left at (498, 229)
Screenshot: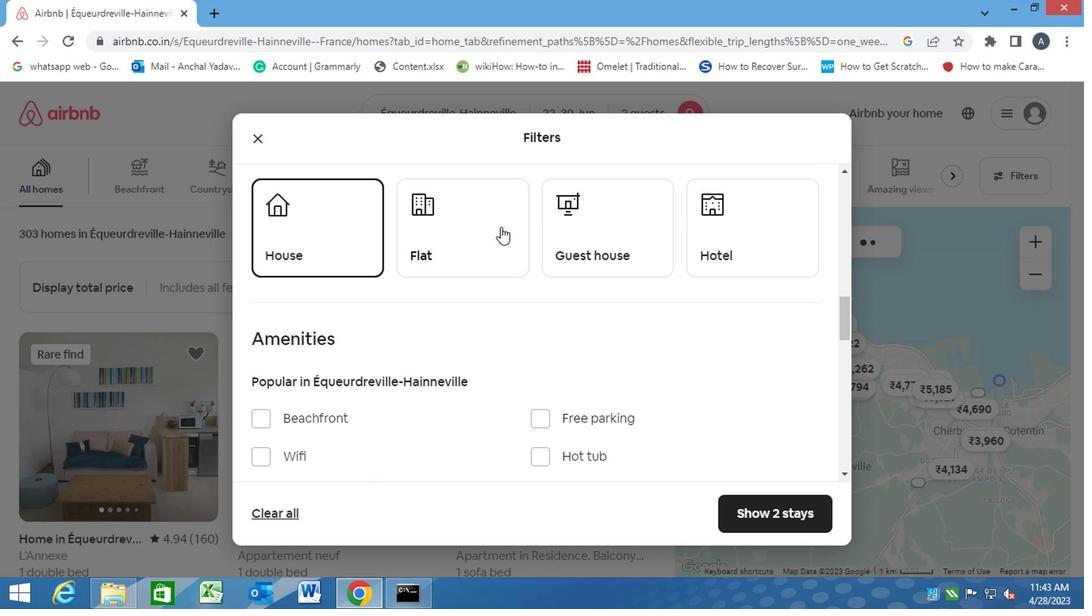 
Action: Mouse moved to (588, 235)
Screenshot: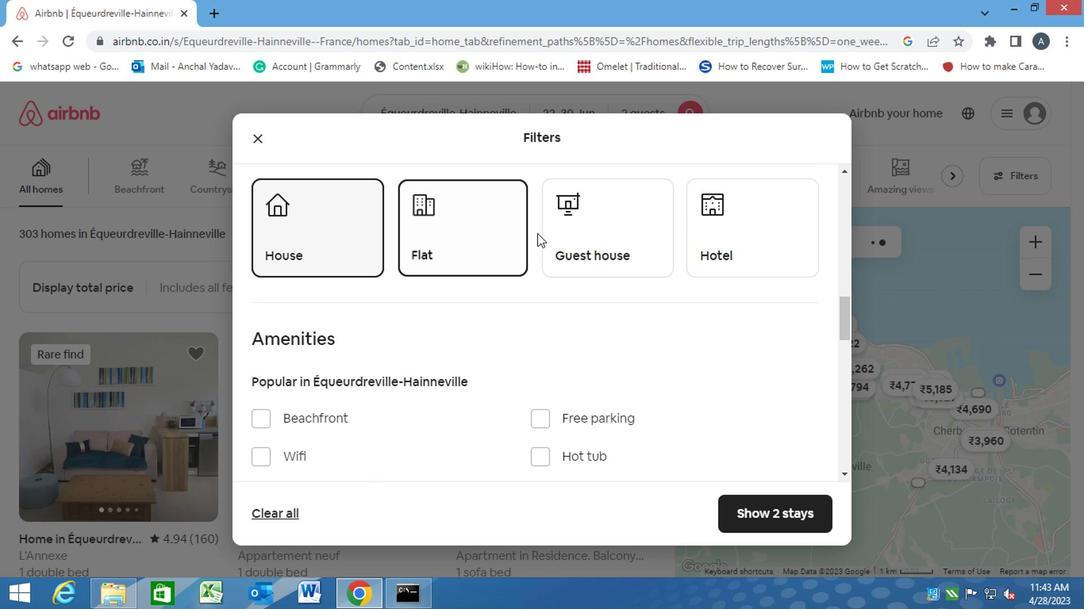 
Action: Mouse pressed left at (588, 235)
Screenshot: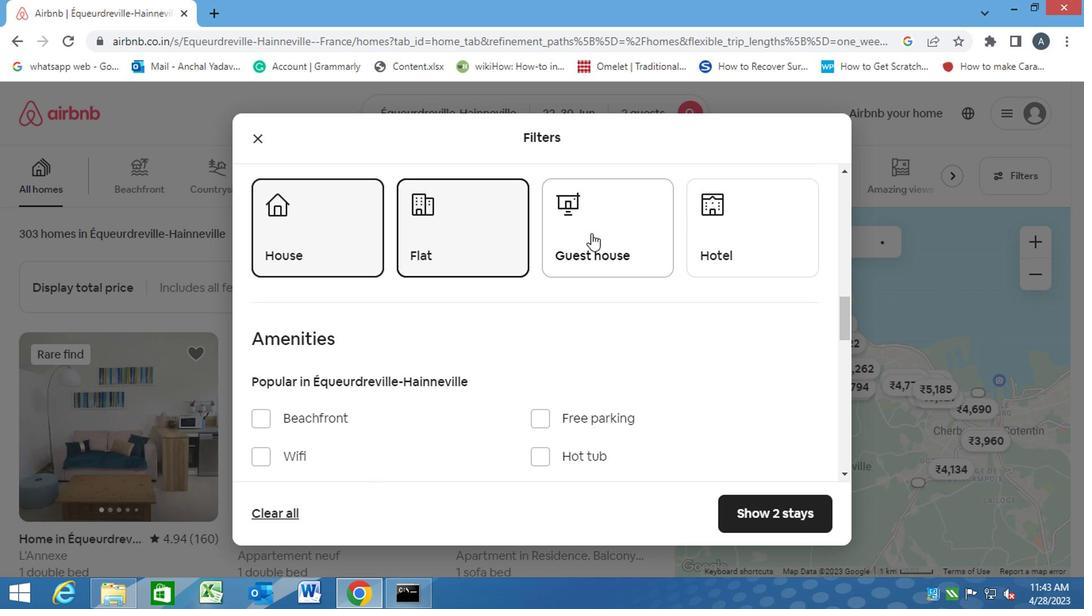 
Action: Mouse moved to (761, 242)
Screenshot: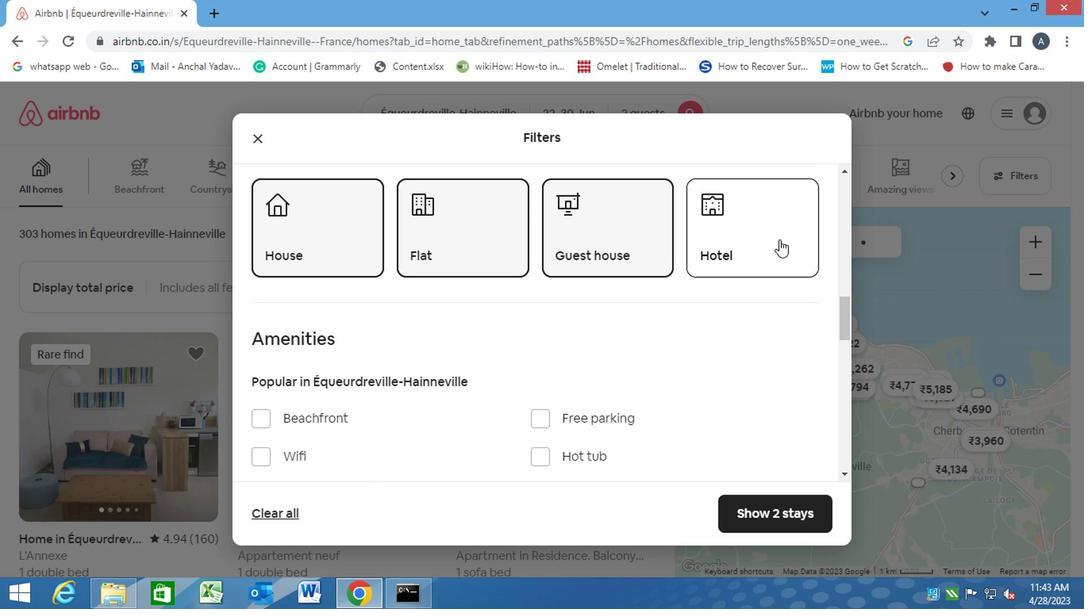 
Action: Mouse pressed left at (761, 242)
Screenshot: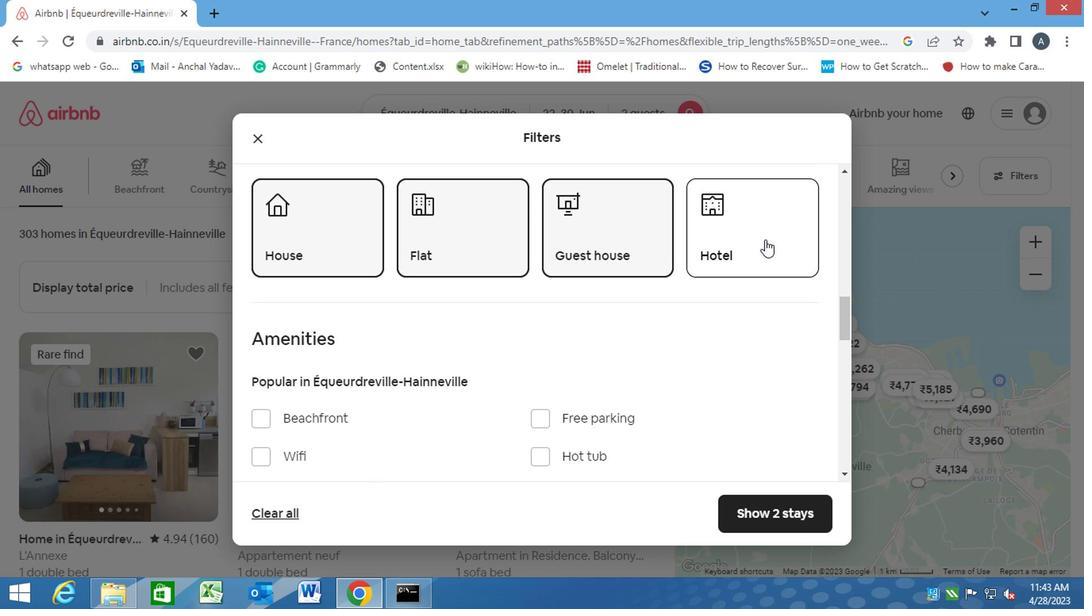 
Action: Mouse moved to (567, 324)
Screenshot: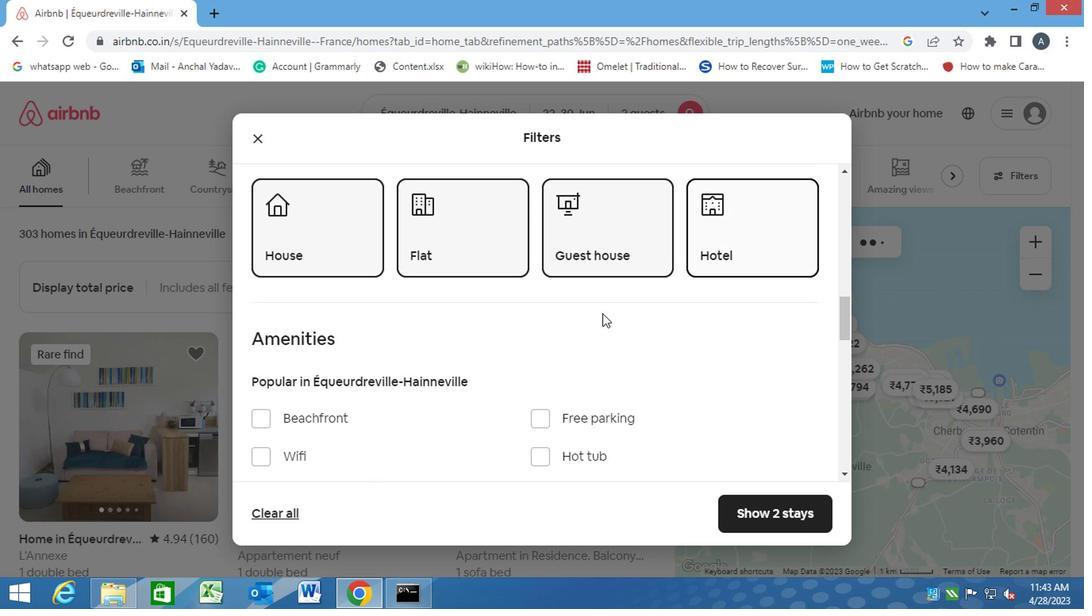 
Action: Mouse scrolled (567, 322) with delta (0, -1)
Screenshot: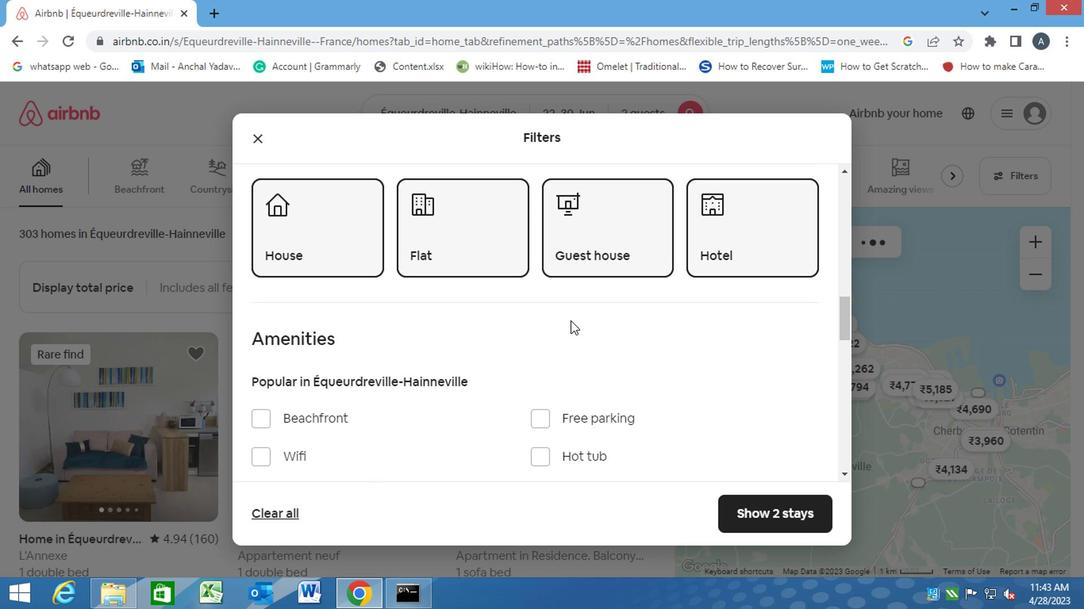
Action: Mouse scrolled (567, 322) with delta (0, -1)
Screenshot: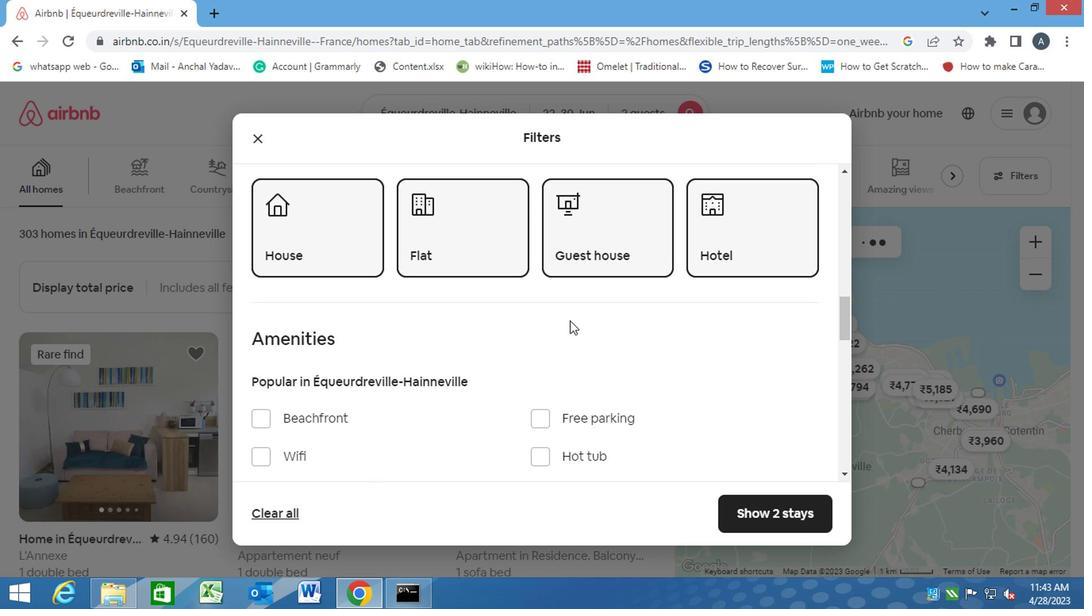 
Action: Mouse scrolled (567, 322) with delta (0, -1)
Screenshot: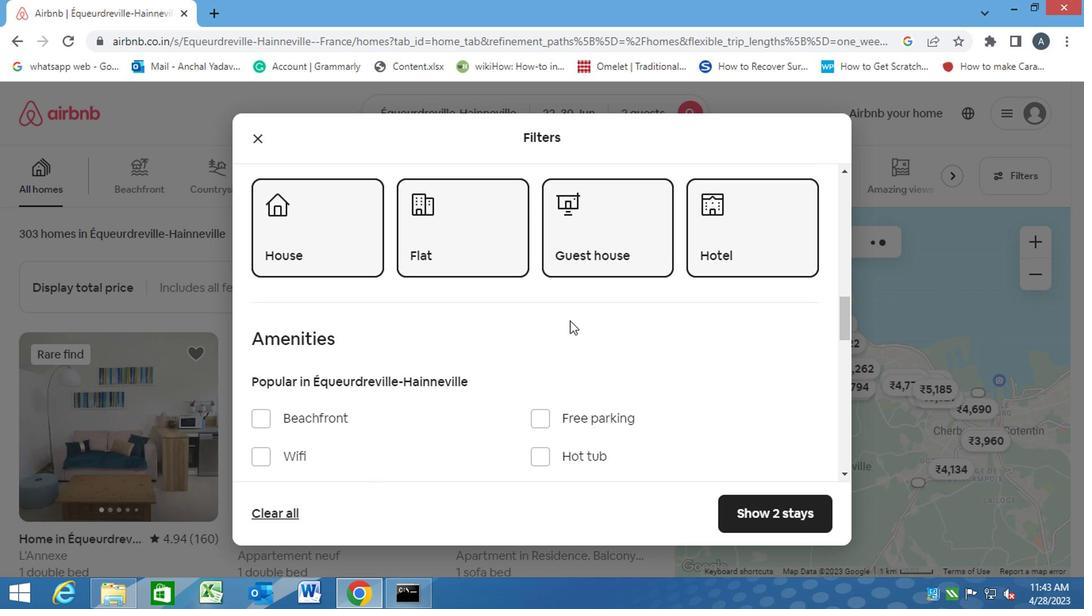 
Action: Mouse moved to (566, 324)
Screenshot: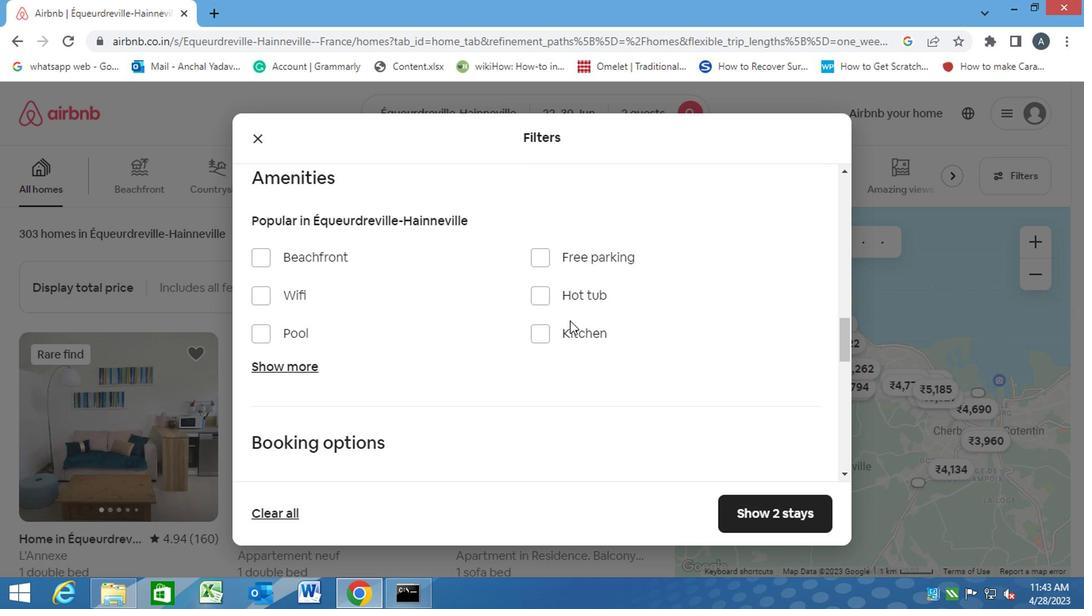 
Action: Mouse scrolled (566, 322) with delta (0, -1)
Screenshot: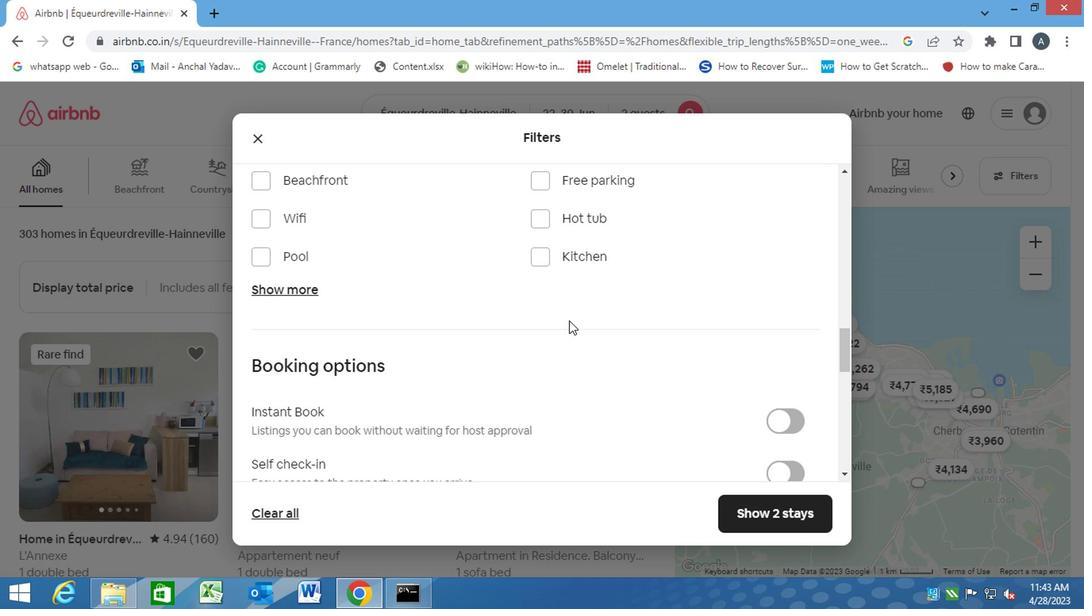 
Action: Mouse scrolled (566, 322) with delta (0, -1)
Screenshot: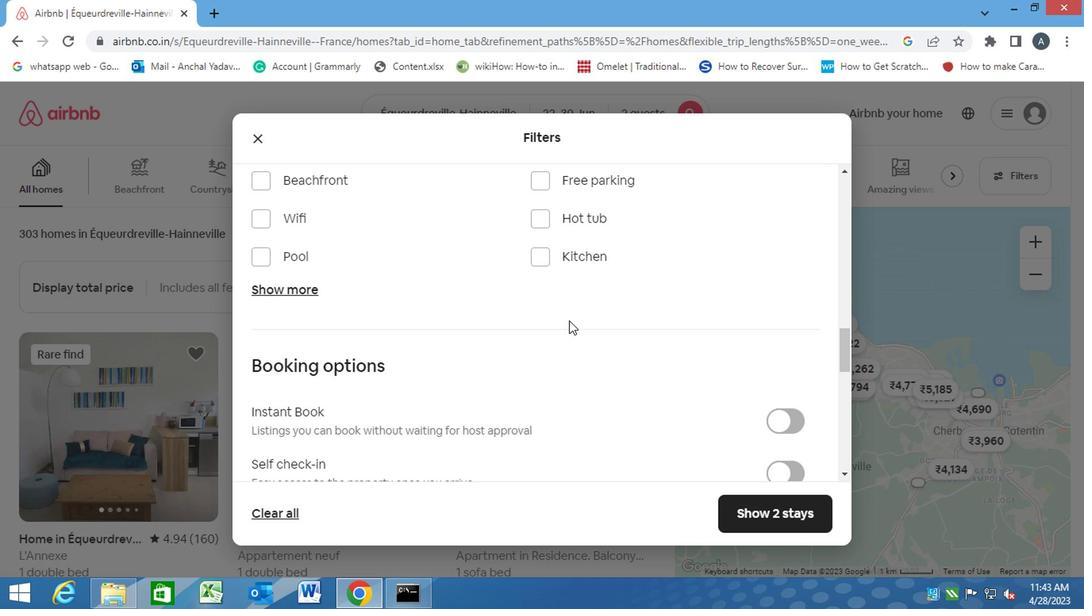 
Action: Mouse scrolled (566, 322) with delta (0, -1)
Screenshot: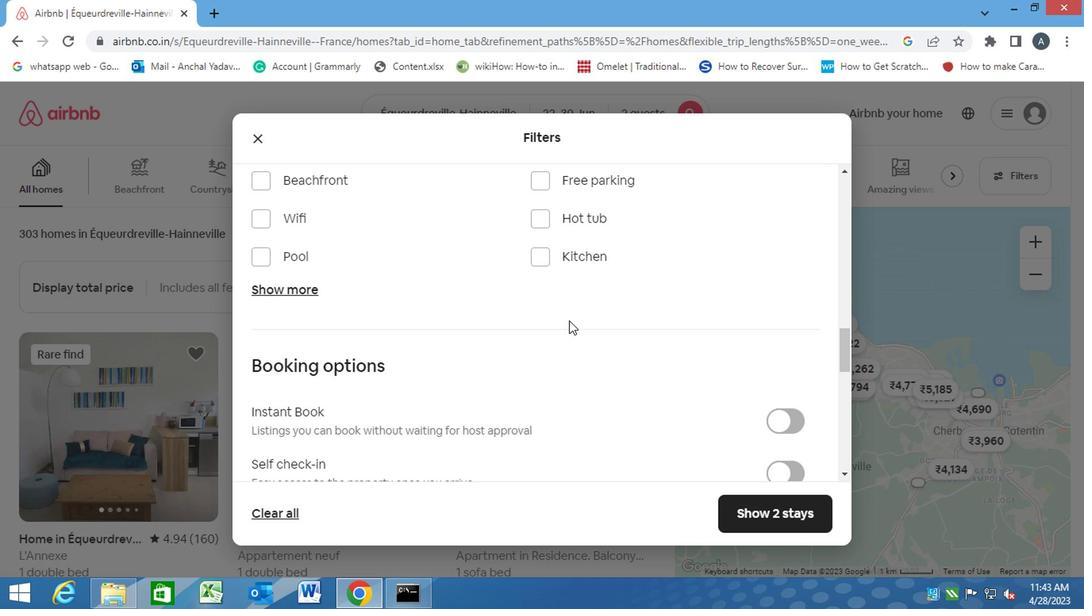 
Action: Mouse moved to (779, 238)
Screenshot: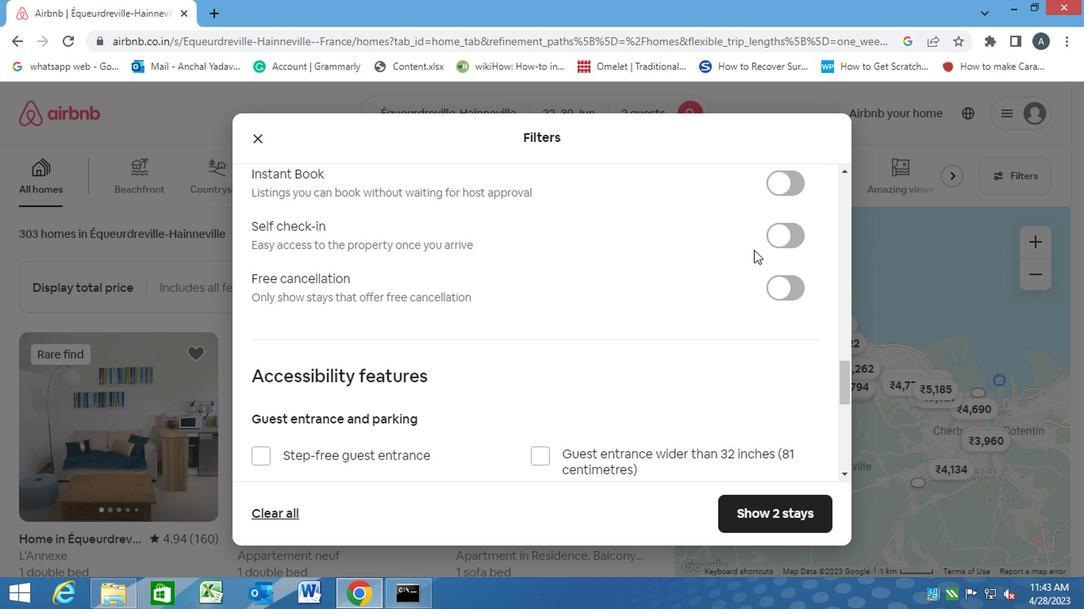 
Action: Mouse pressed left at (779, 238)
Screenshot: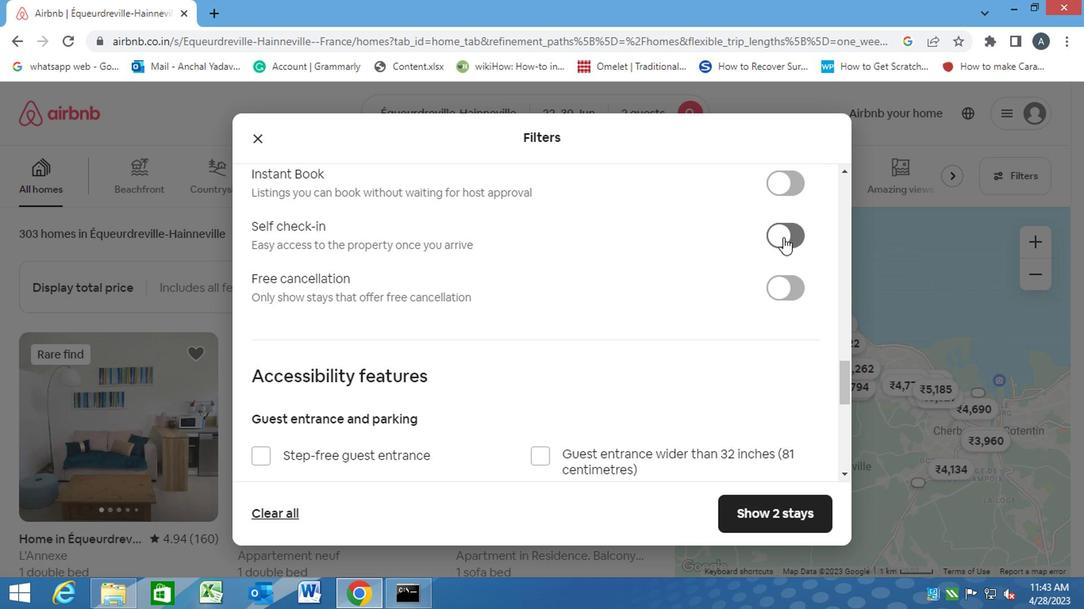 
Action: Mouse moved to (487, 332)
Screenshot: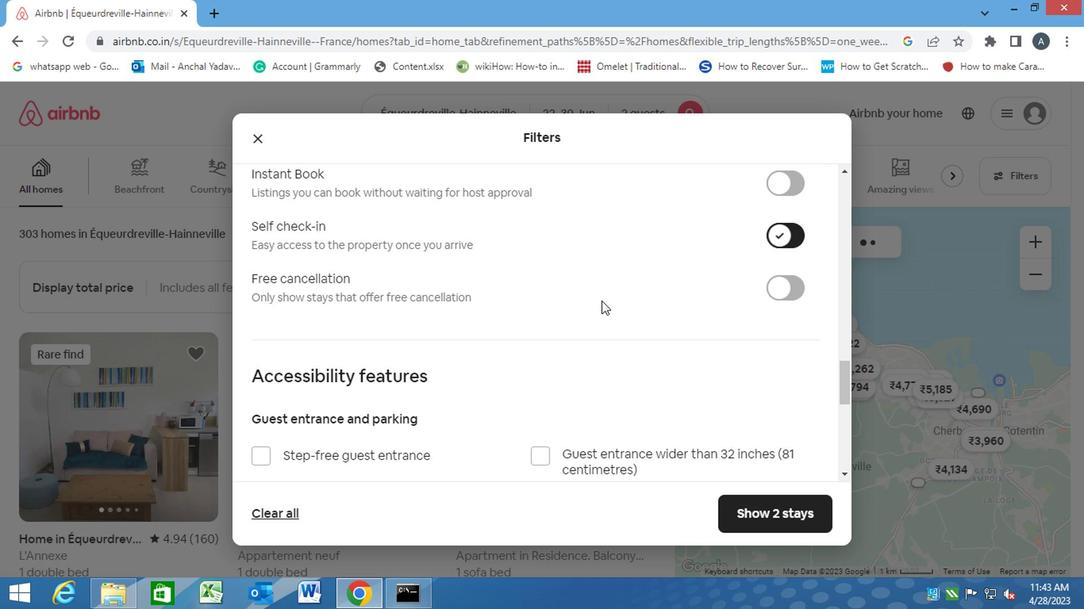 
Action: Mouse scrolled (487, 331) with delta (0, 0)
Screenshot: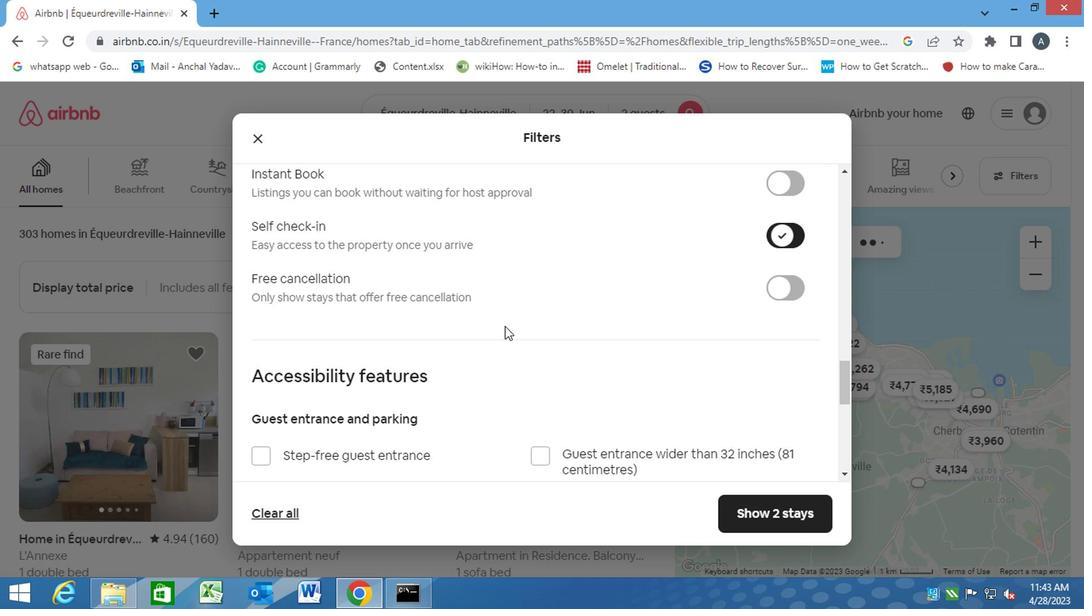 
Action: Mouse scrolled (487, 331) with delta (0, 0)
Screenshot: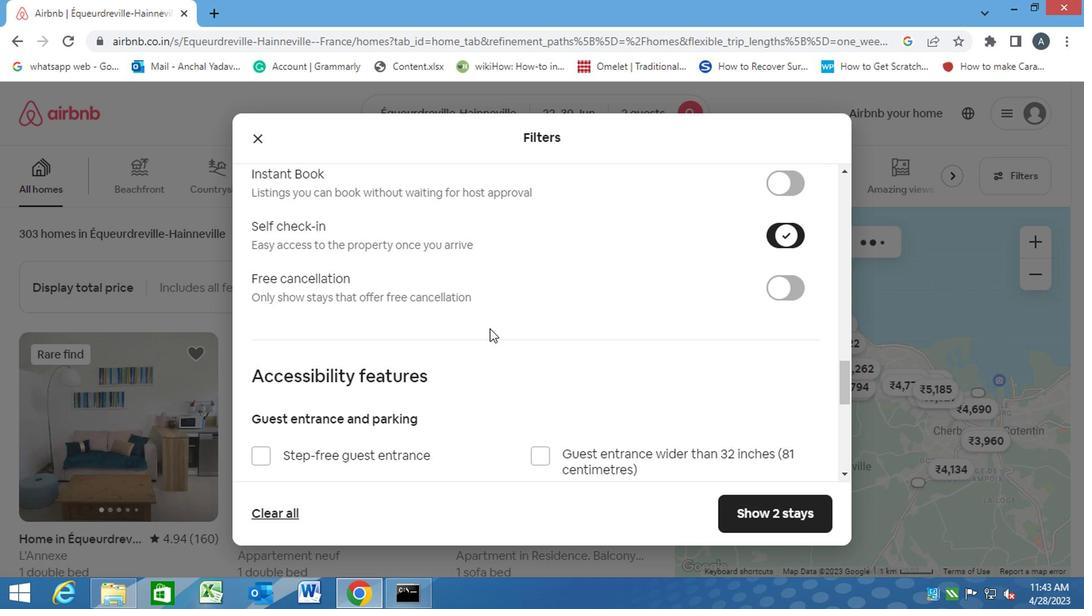 
Action: Mouse scrolled (487, 331) with delta (0, 0)
Screenshot: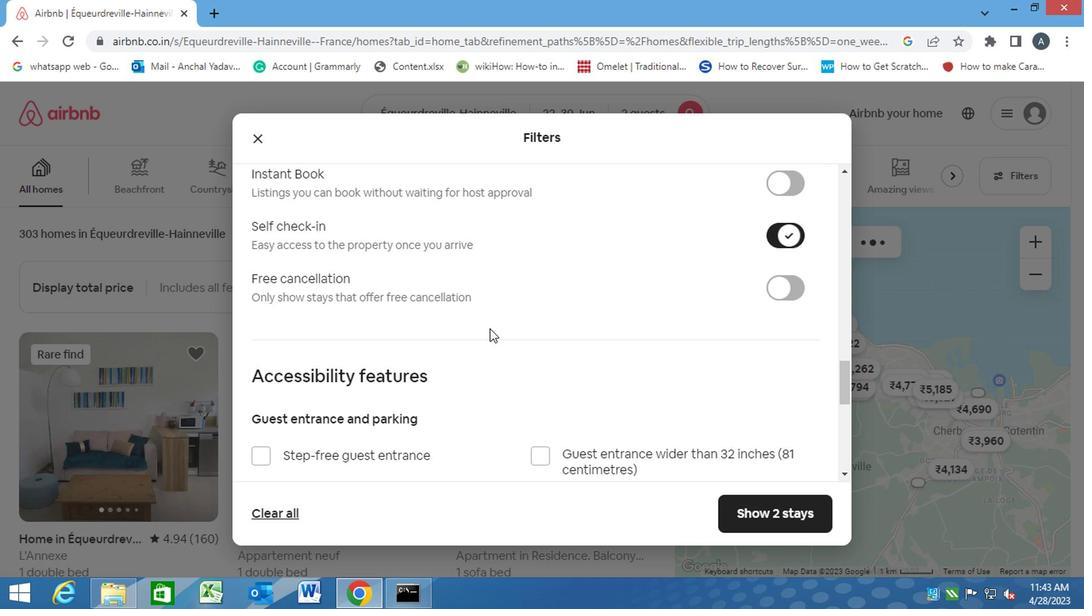 
Action: Mouse scrolled (487, 331) with delta (0, 0)
Screenshot: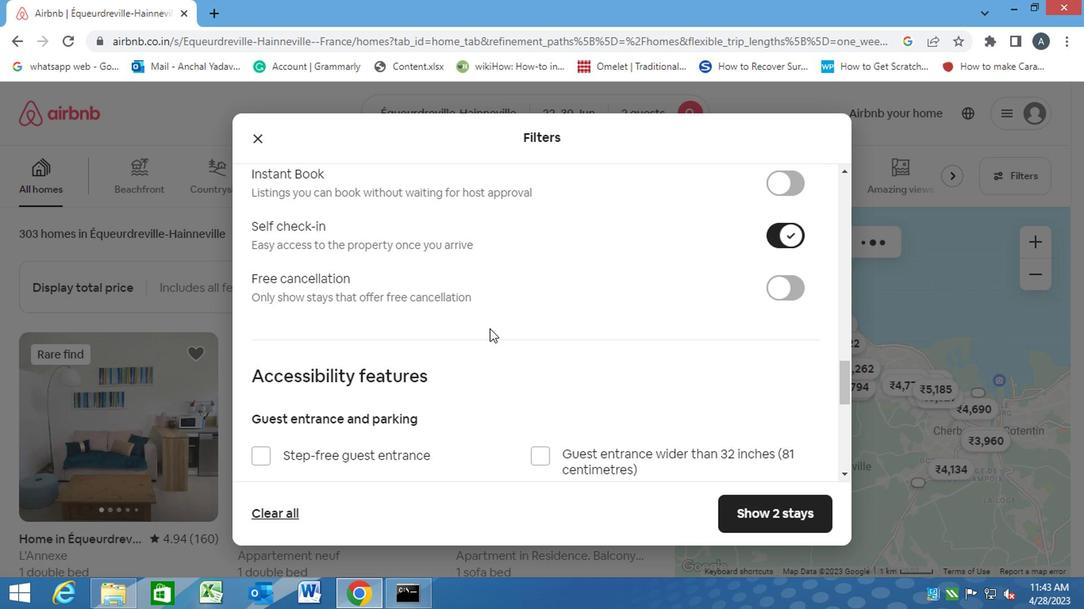 
Action: Mouse scrolled (487, 331) with delta (0, 0)
Screenshot: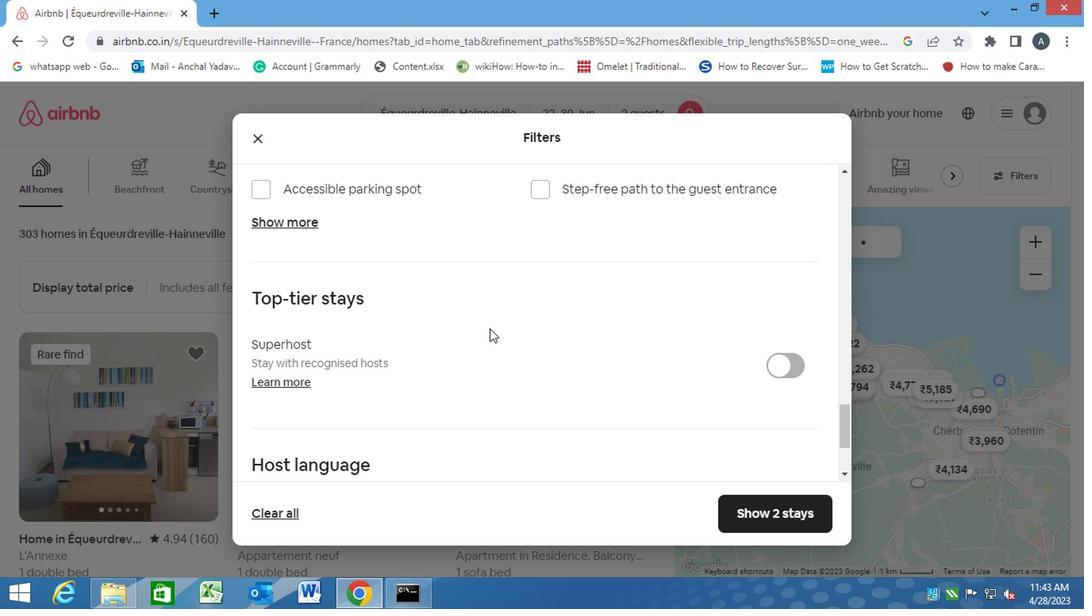 
Action: Mouse moved to (480, 338)
Screenshot: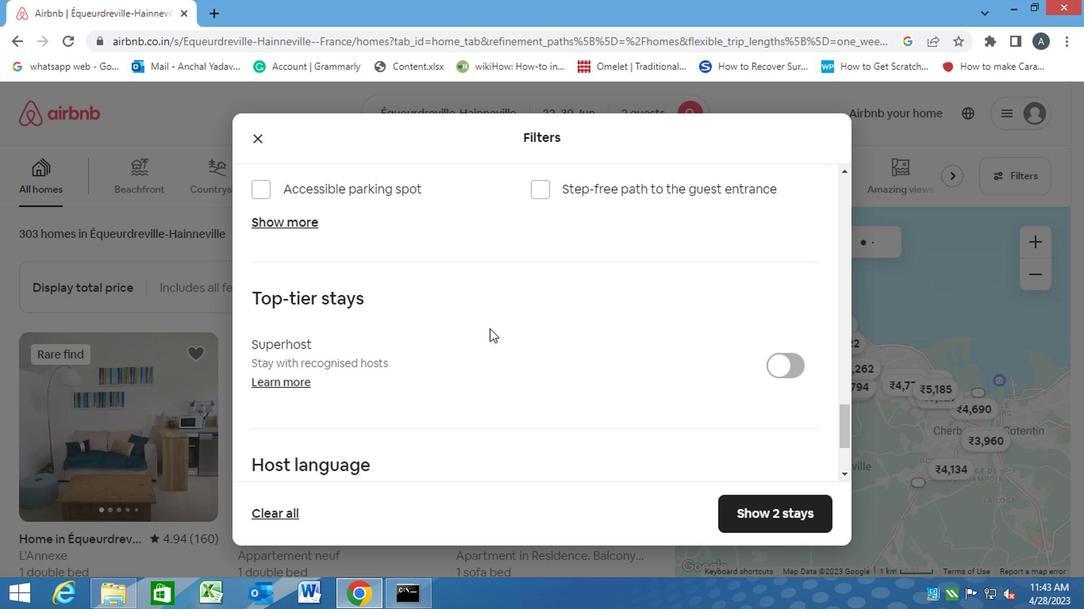 
Action: Mouse scrolled (480, 337) with delta (0, 0)
Screenshot: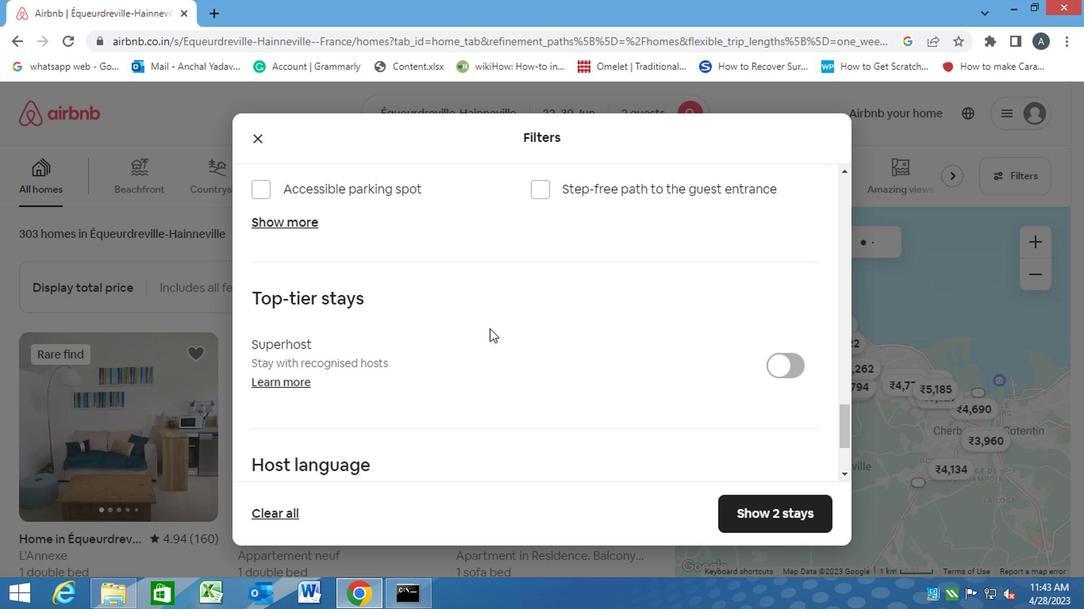 
Action: Mouse moved to (474, 342)
Screenshot: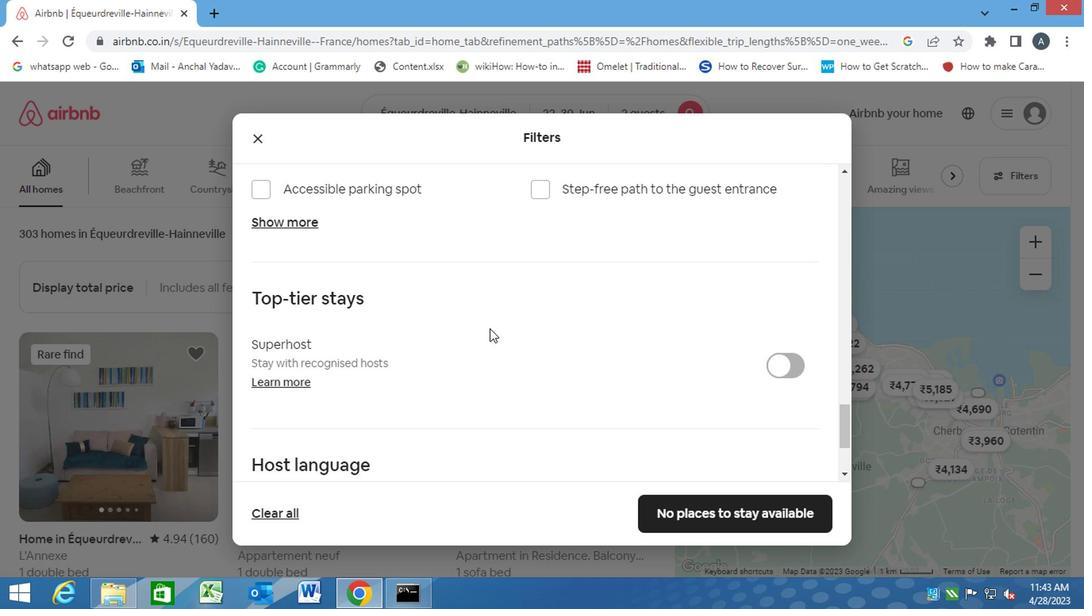 
Action: Mouse scrolled (474, 341) with delta (0, 0)
Screenshot: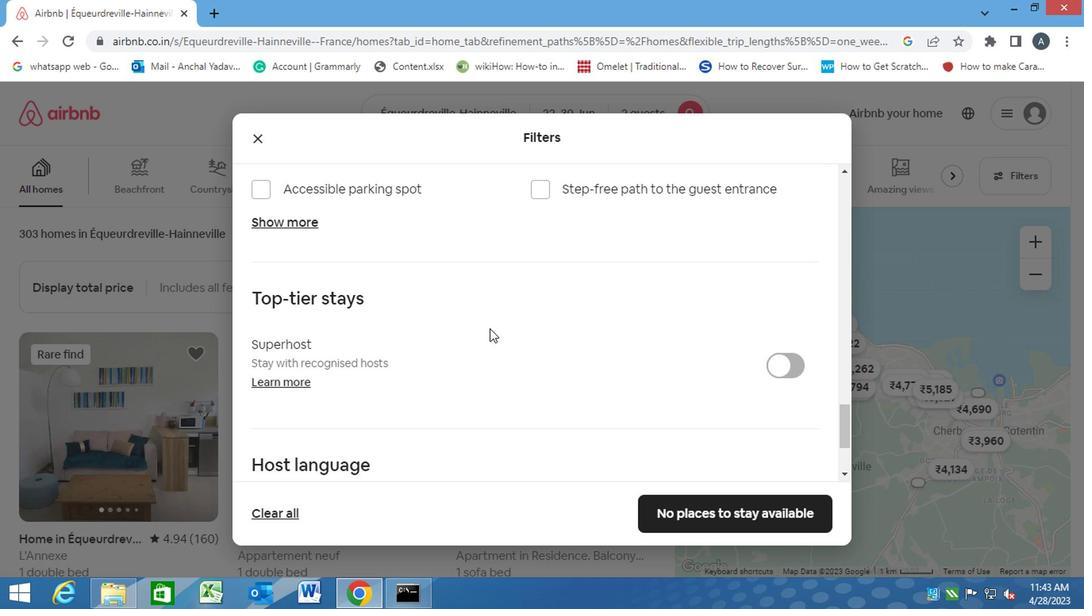 
Action: Mouse moved to (473, 343)
Screenshot: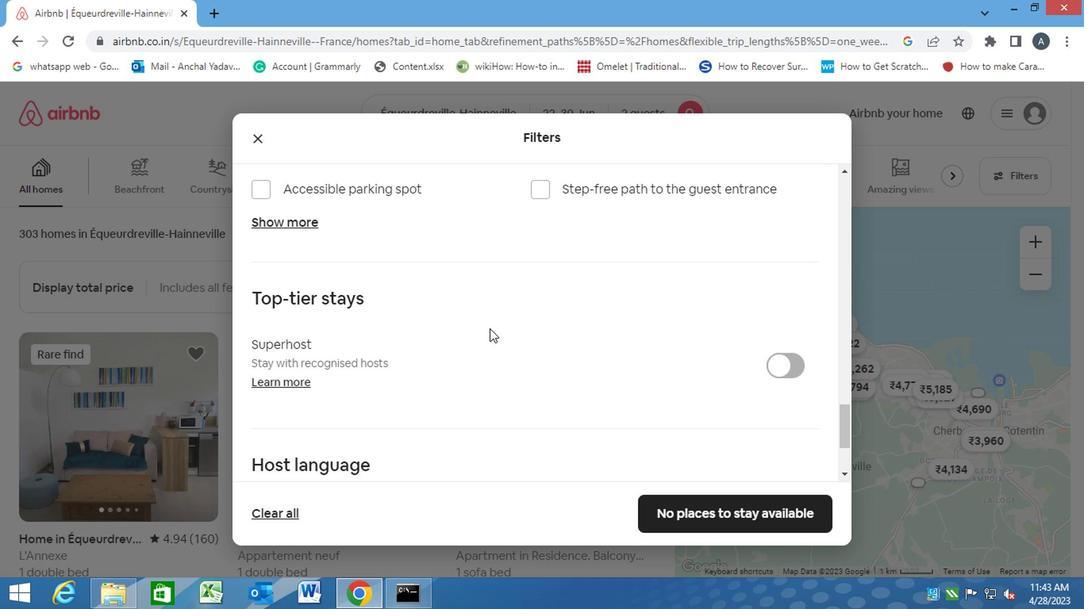 
Action: Mouse scrolled (473, 343) with delta (0, 0)
Screenshot: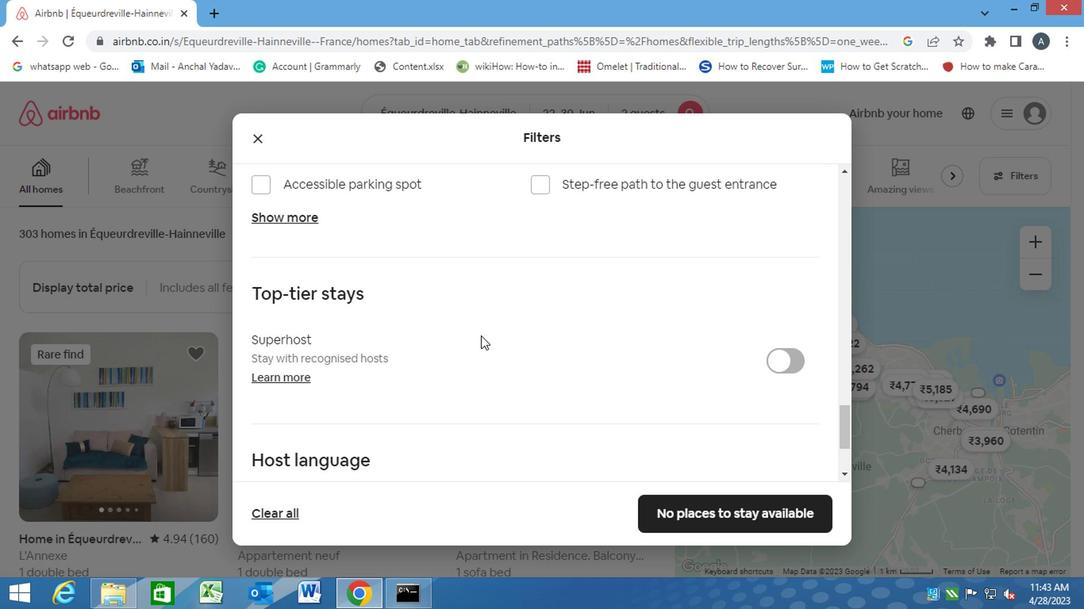 
Action: Mouse moved to (249, 380)
Screenshot: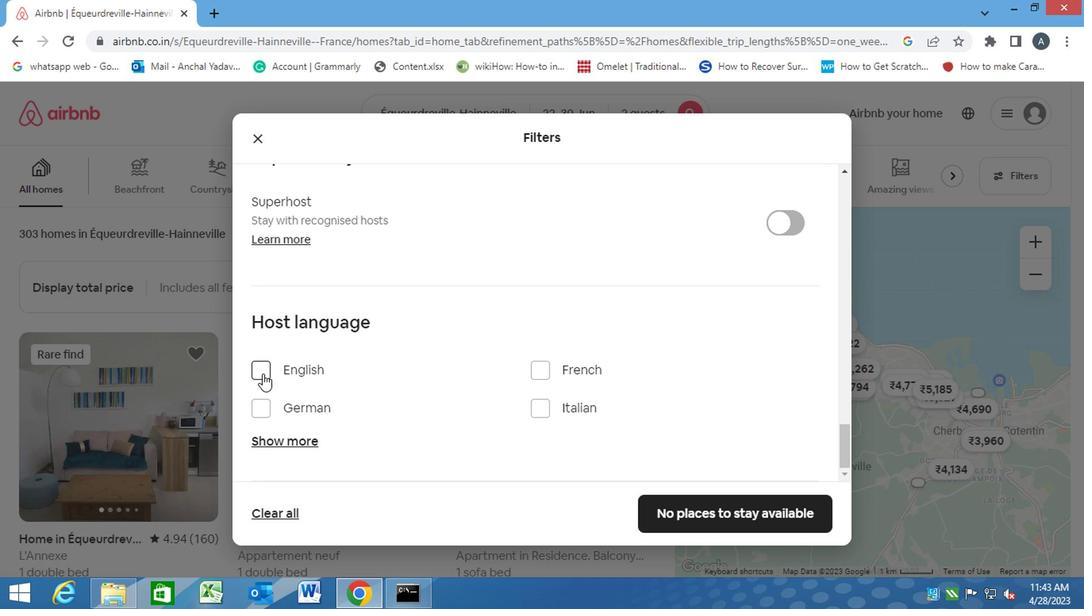 
Action: Mouse pressed left at (249, 380)
Screenshot: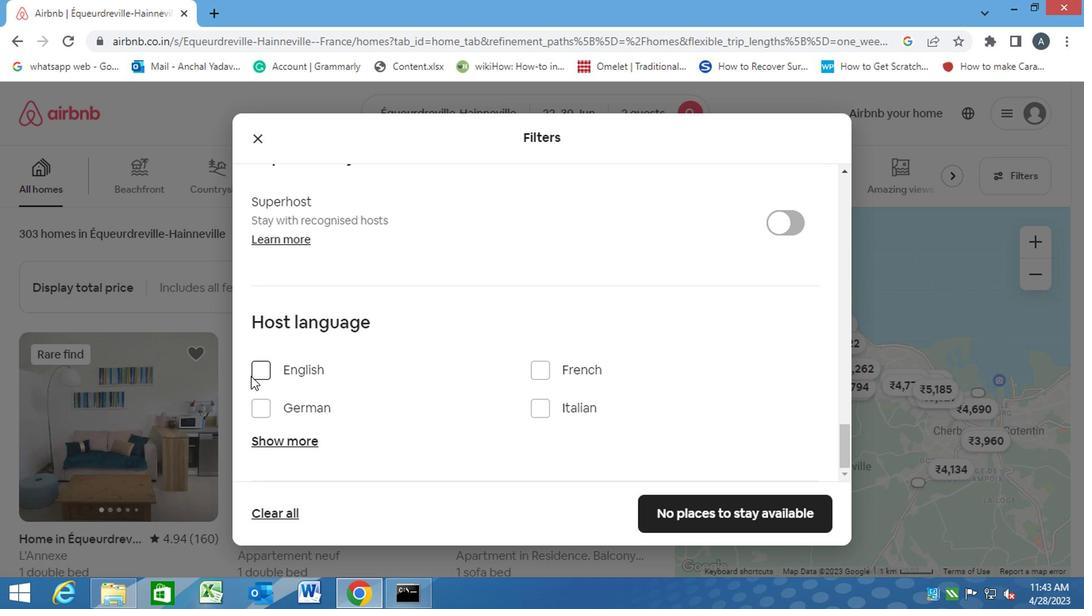 
Action: Mouse moved to (258, 372)
Screenshot: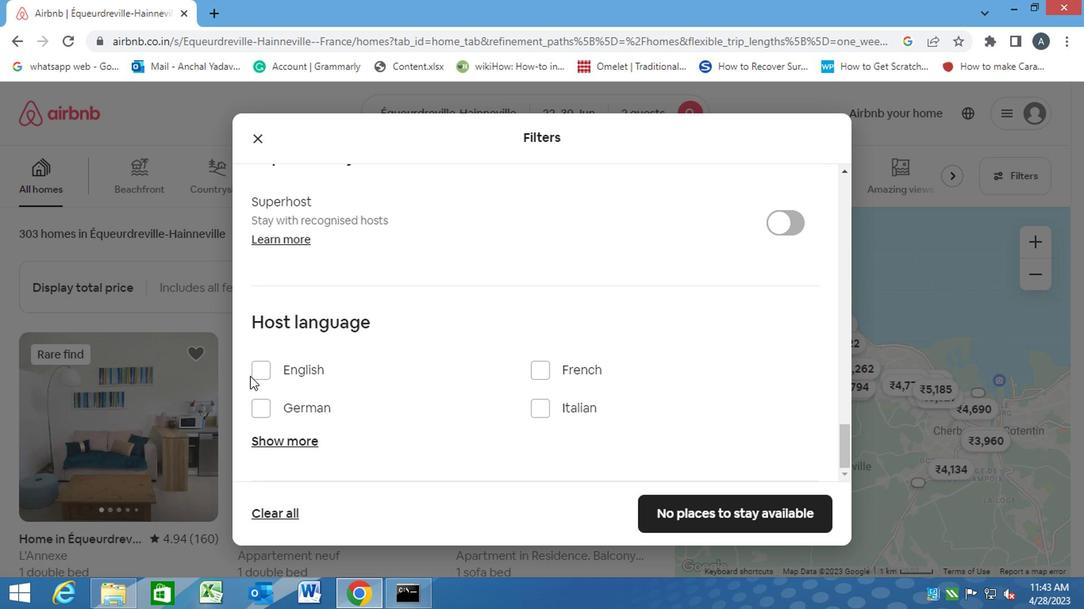 
Action: Mouse pressed left at (258, 372)
Screenshot: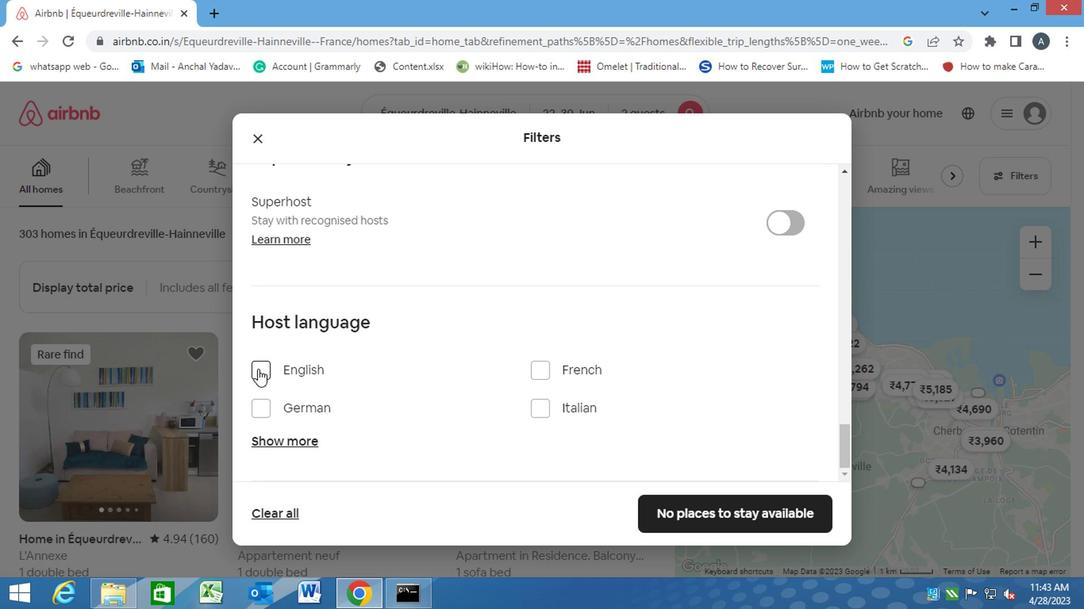 
Action: Mouse moved to (679, 509)
Screenshot: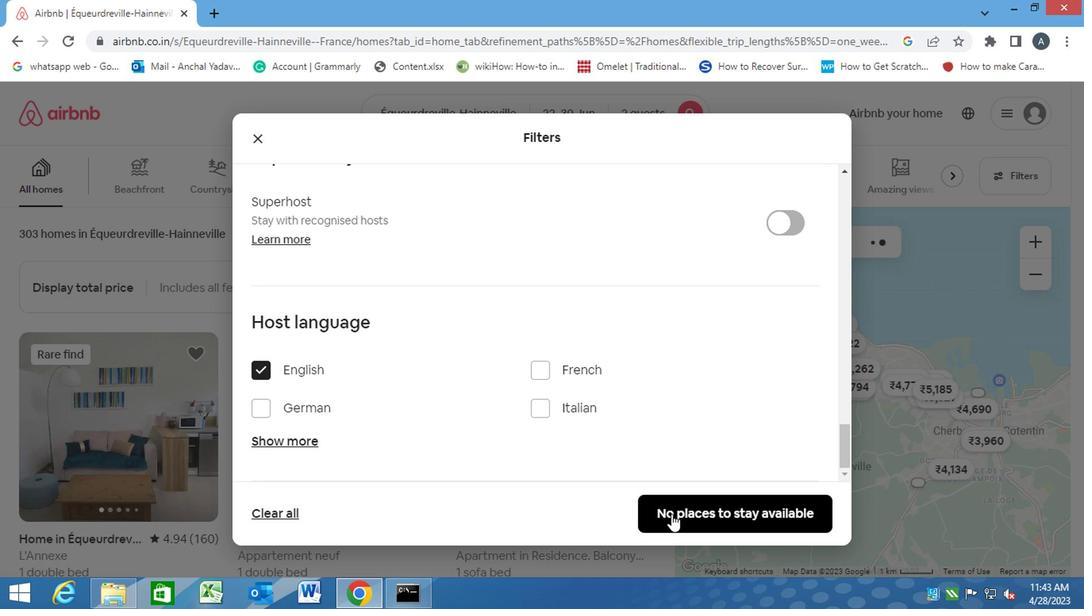 
Action: Mouse pressed left at (679, 509)
Screenshot: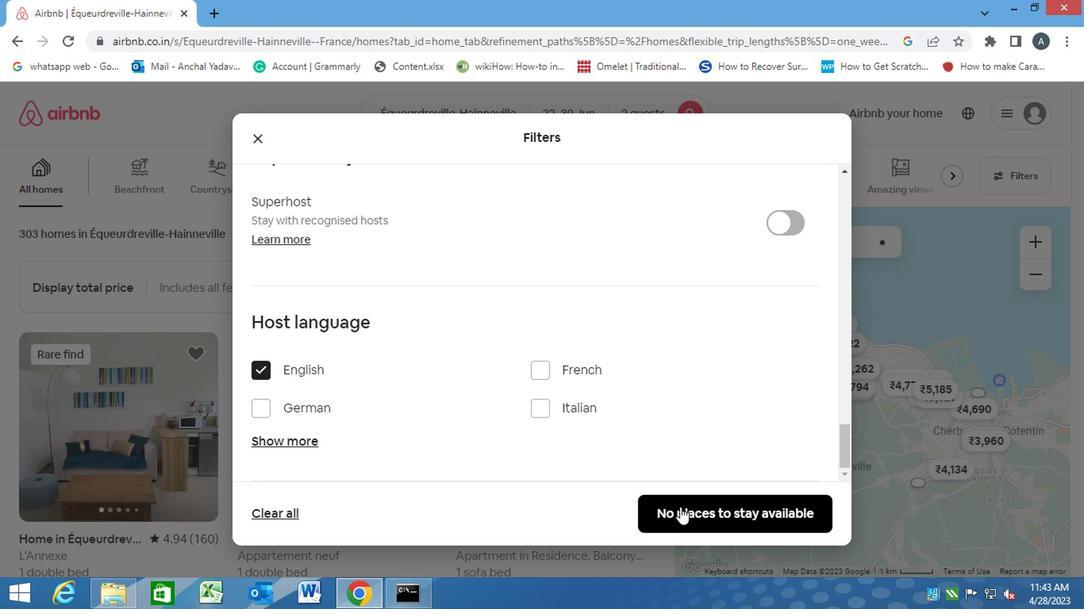 
Action: Mouse moved to (674, 509)
Screenshot: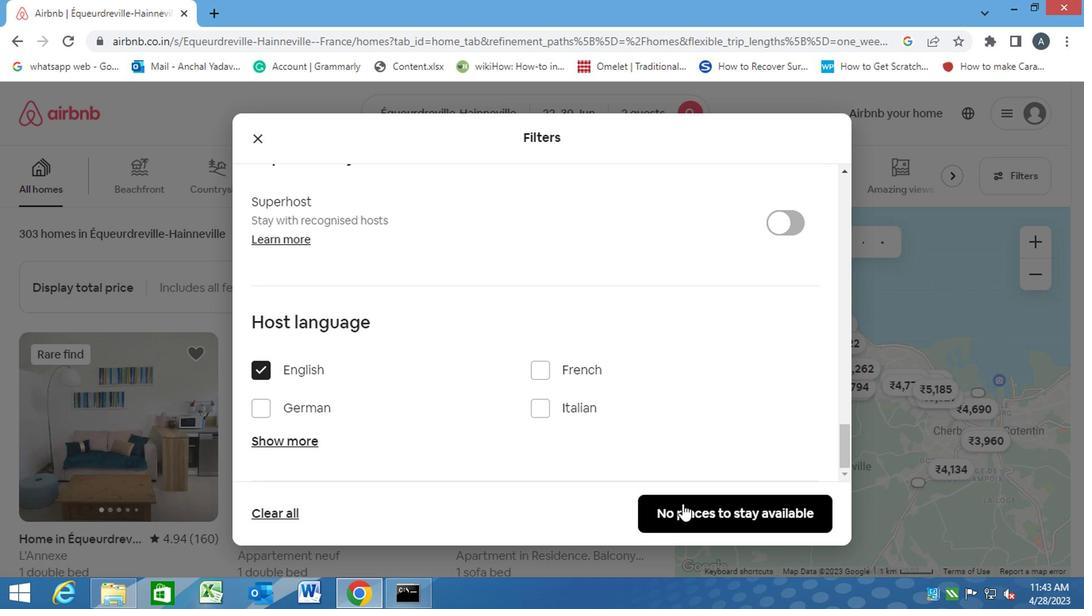
